 Task: Look for space in Kashmir from 1st may 2023 to 10th May 2023 for 2 adults in price range Rs.10000 to Rs.15000. Place can be entire place or private room with 1  bedroom having 1 bed. Property type can be house. Amenities needed are: wifi, hair dryer, hot tub, breakfast. Required host language is English.
Action: Mouse moved to (390, 437)
Screenshot: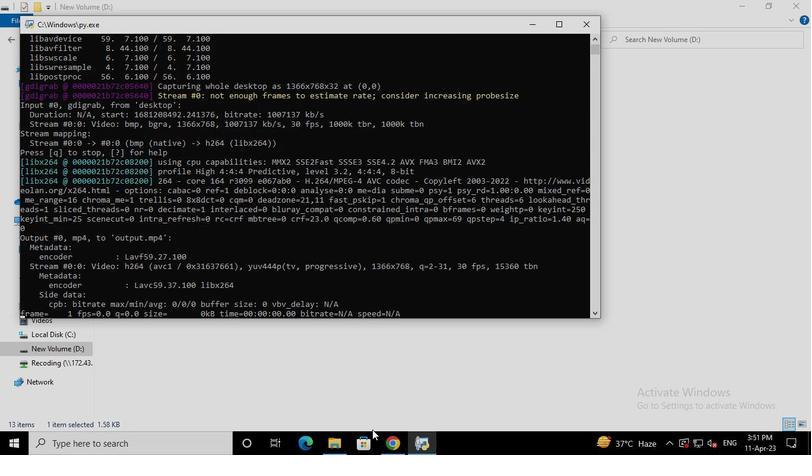 
Action: Mouse pressed left at (390, 437)
Screenshot: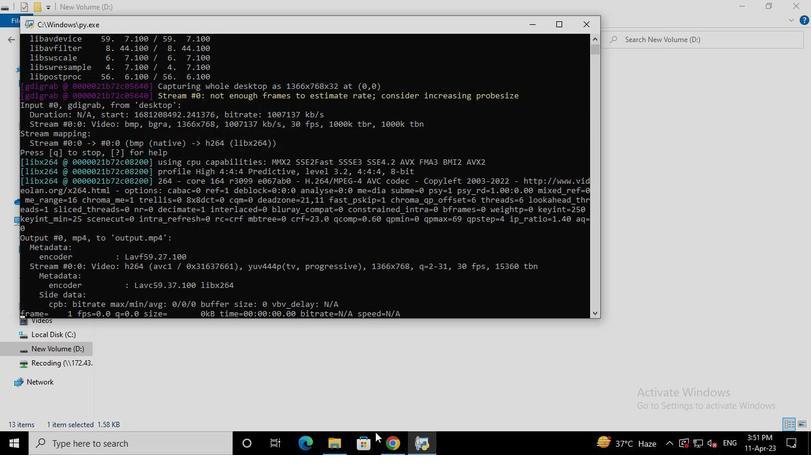 
Action: Mouse moved to (320, 102)
Screenshot: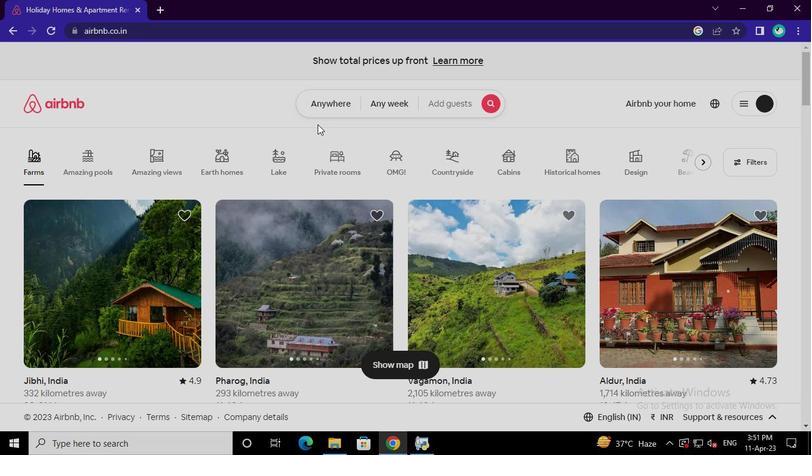 
Action: Mouse pressed left at (320, 102)
Screenshot: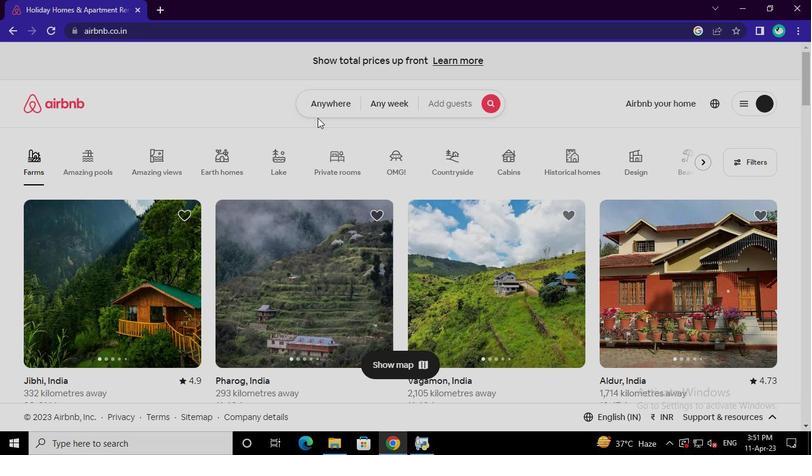 
Action: Mouse moved to (233, 147)
Screenshot: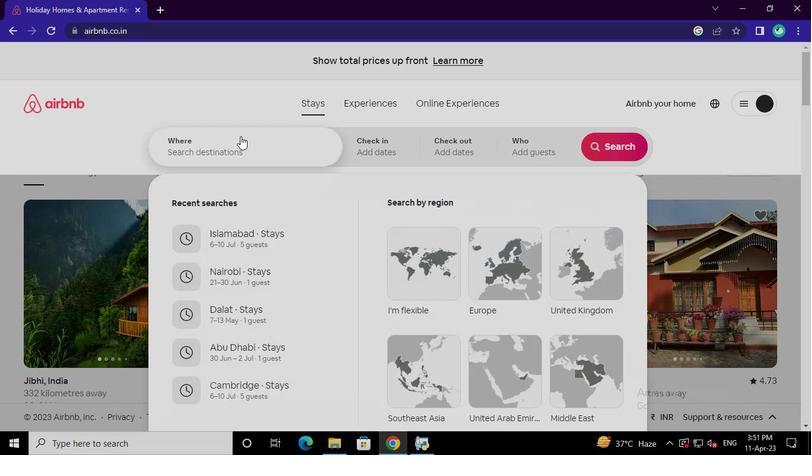 
Action: Mouse pressed left at (233, 147)
Screenshot: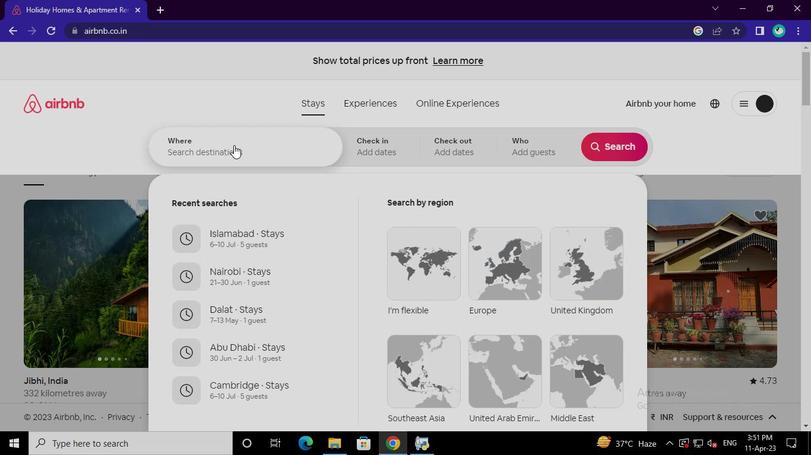 
Action: Keyboard k
Screenshot: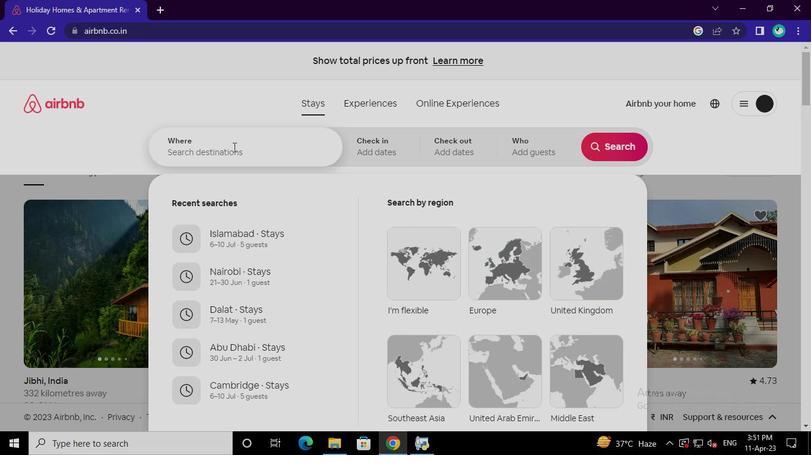 
Action: Keyboard a
Screenshot: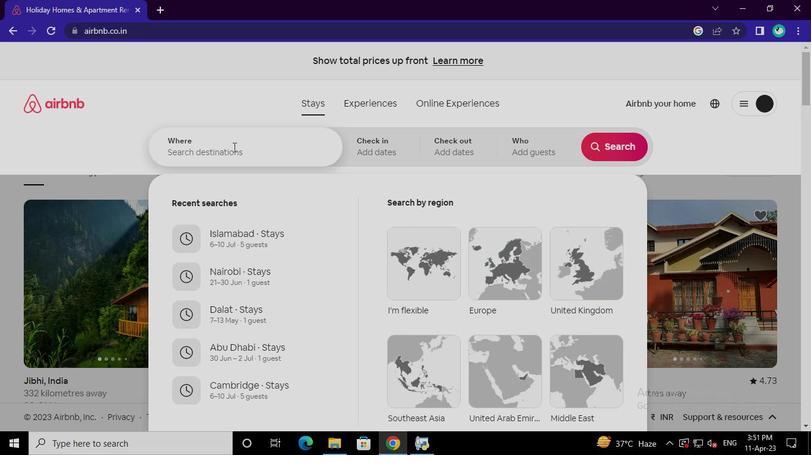 
Action: Keyboard s
Screenshot: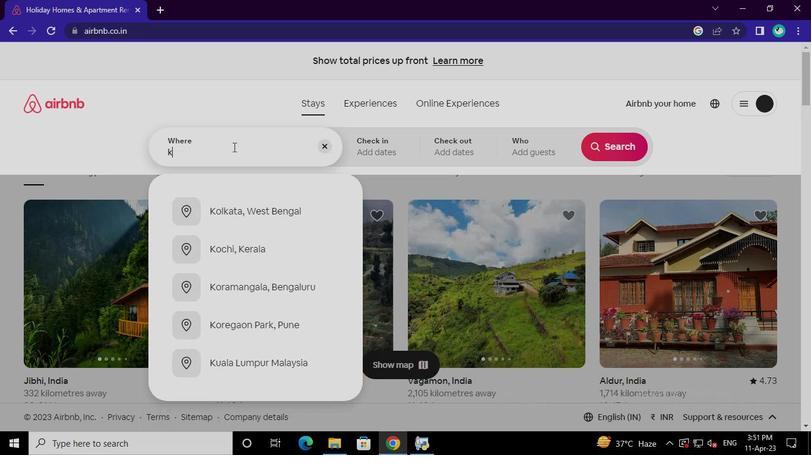 
Action: Keyboard h
Screenshot: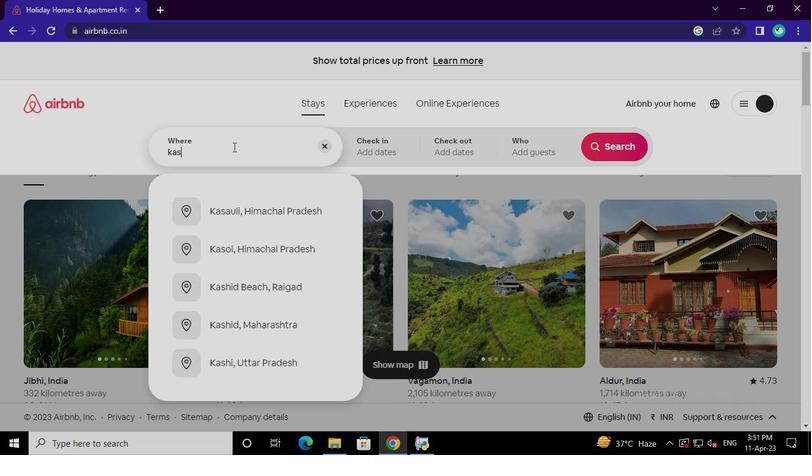 
Action: Keyboard m
Screenshot: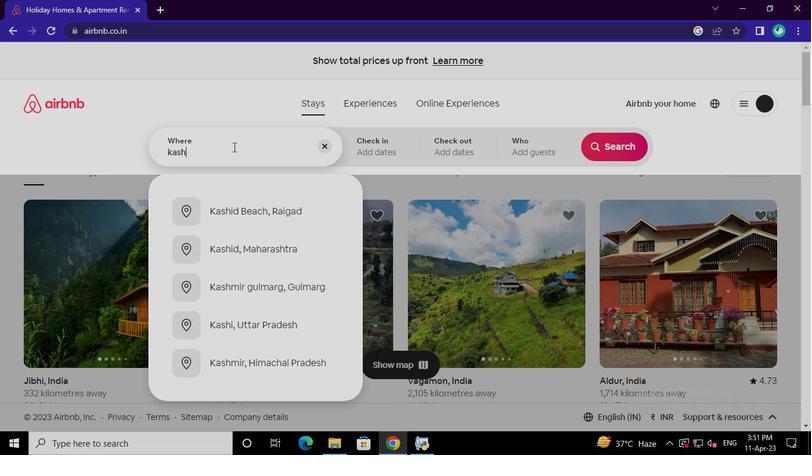 
Action: Keyboard i
Screenshot: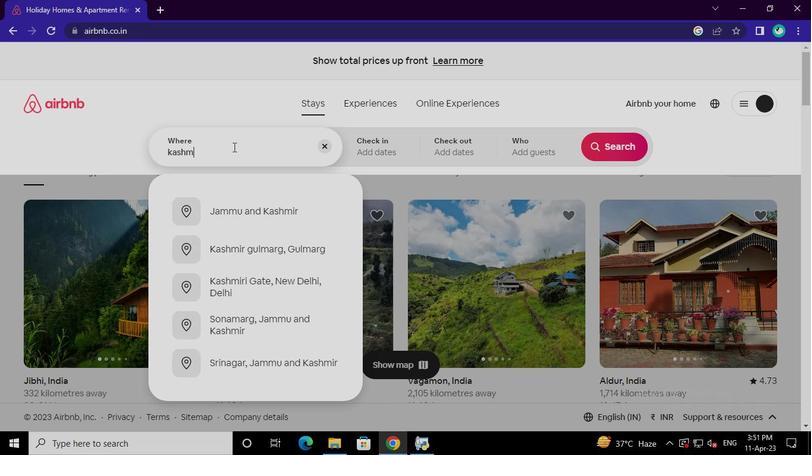
Action: Keyboard r
Screenshot: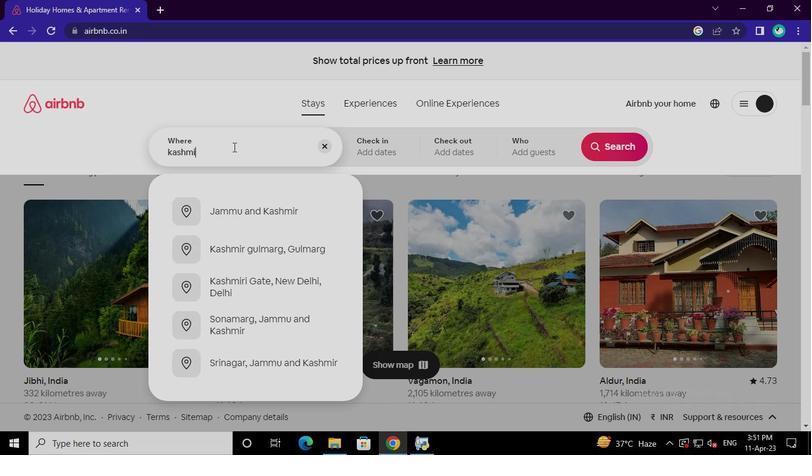 
Action: Mouse moved to (241, 205)
Screenshot: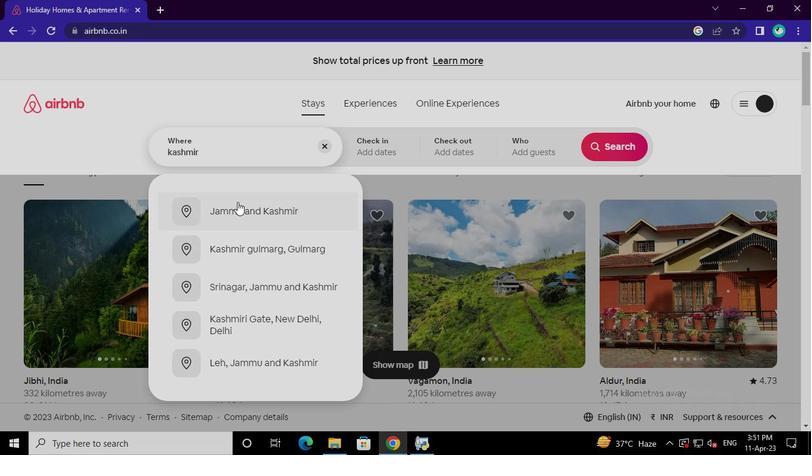 
Action: Mouse pressed left at (241, 205)
Screenshot: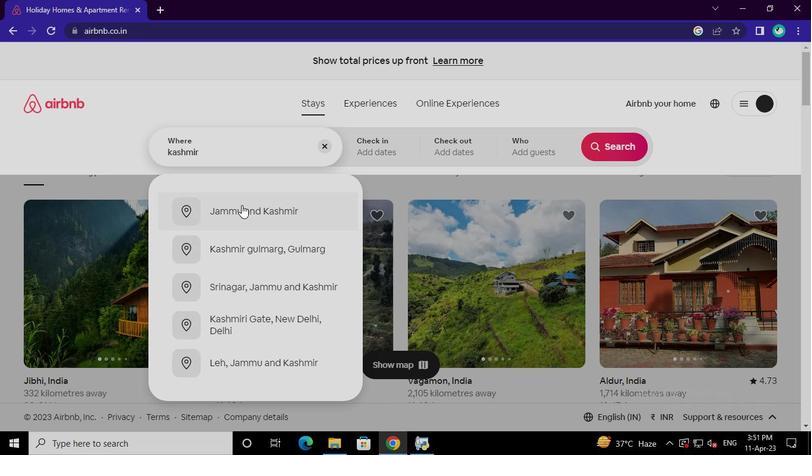
Action: Mouse moved to (456, 290)
Screenshot: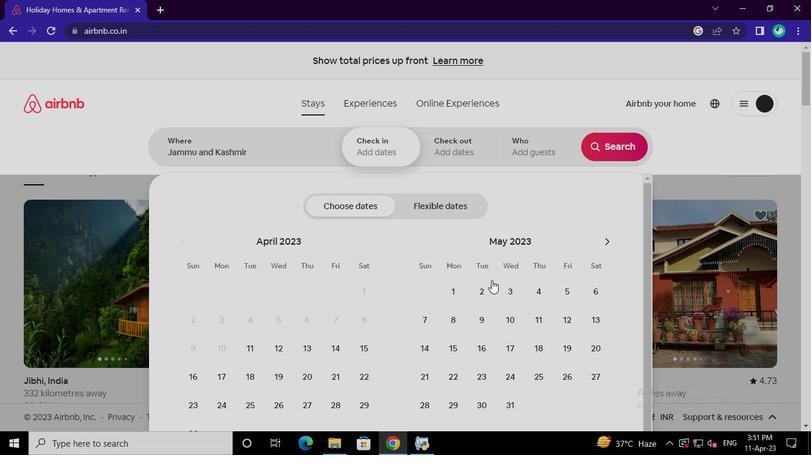 
Action: Mouse pressed left at (456, 290)
Screenshot: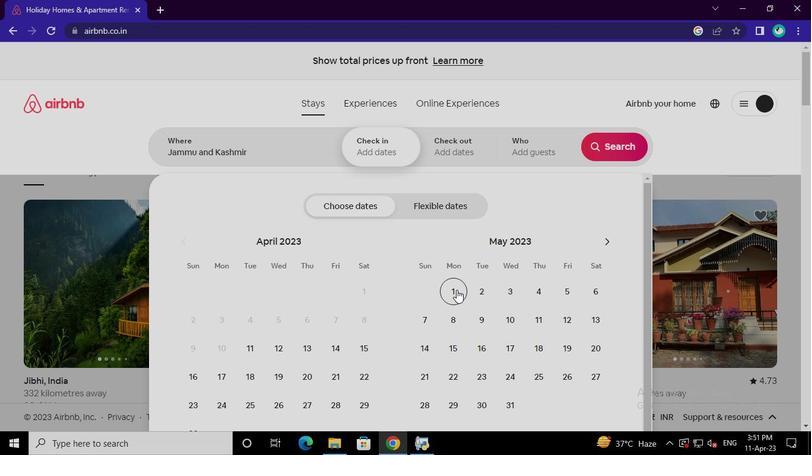 
Action: Mouse moved to (510, 318)
Screenshot: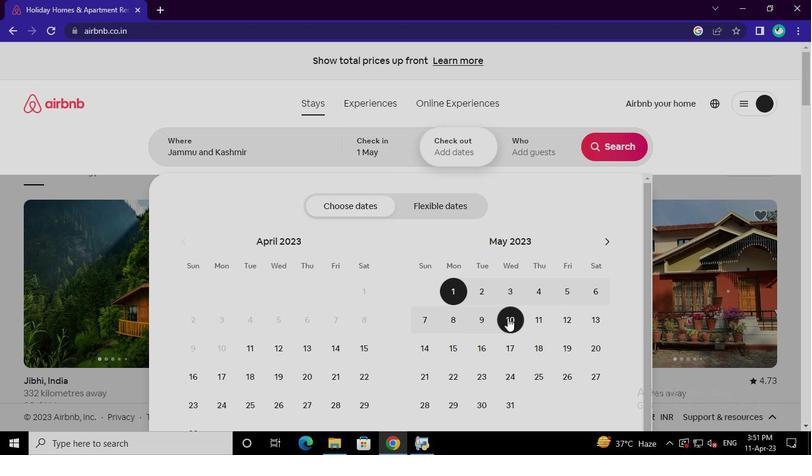 
Action: Mouse pressed left at (510, 318)
Screenshot: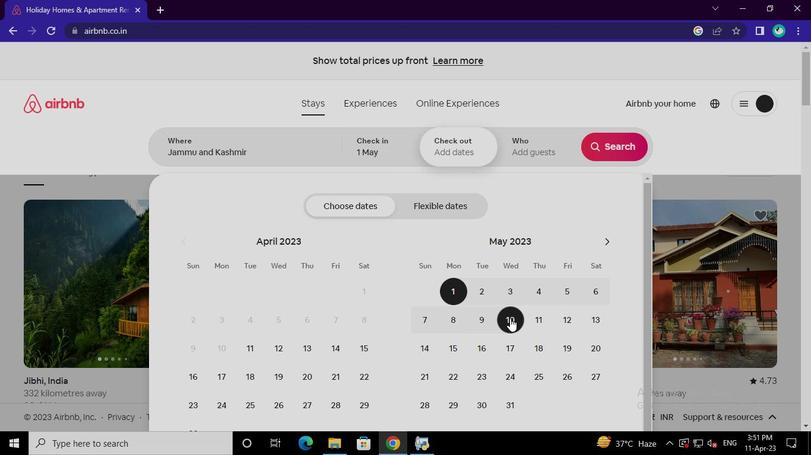 
Action: Mouse moved to (540, 154)
Screenshot: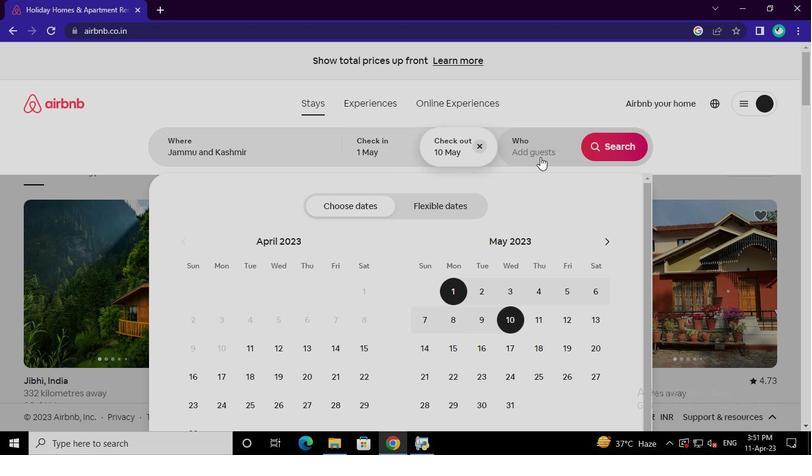 
Action: Mouse pressed left at (540, 154)
Screenshot: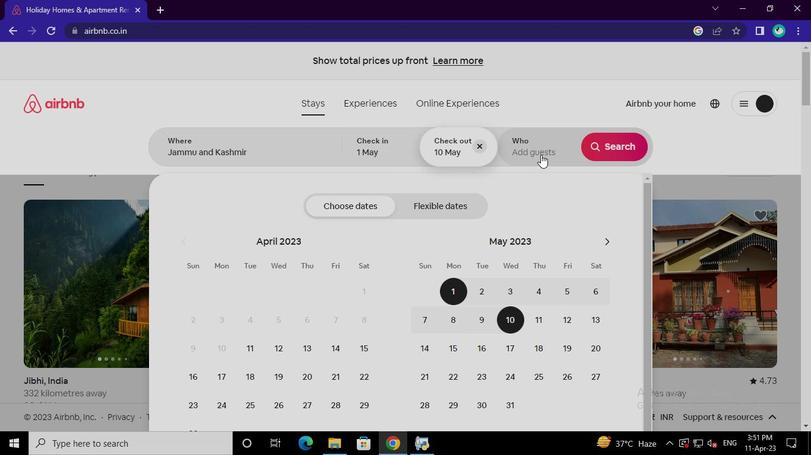 
Action: Mouse moved to (613, 208)
Screenshot: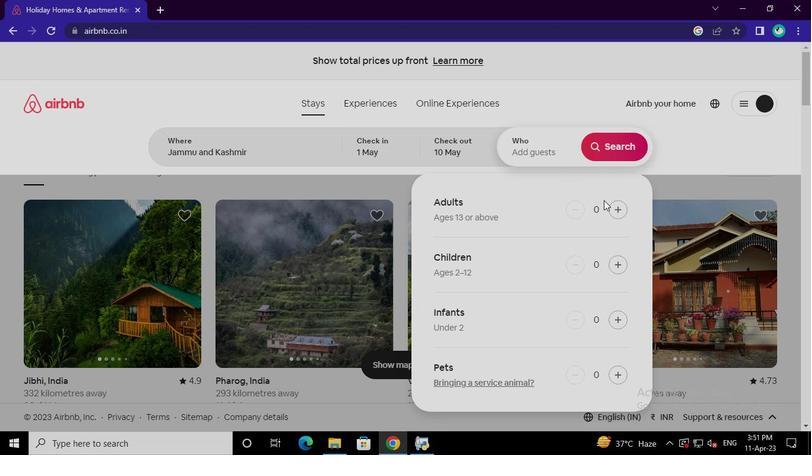 
Action: Mouse pressed left at (613, 208)
Screenshot: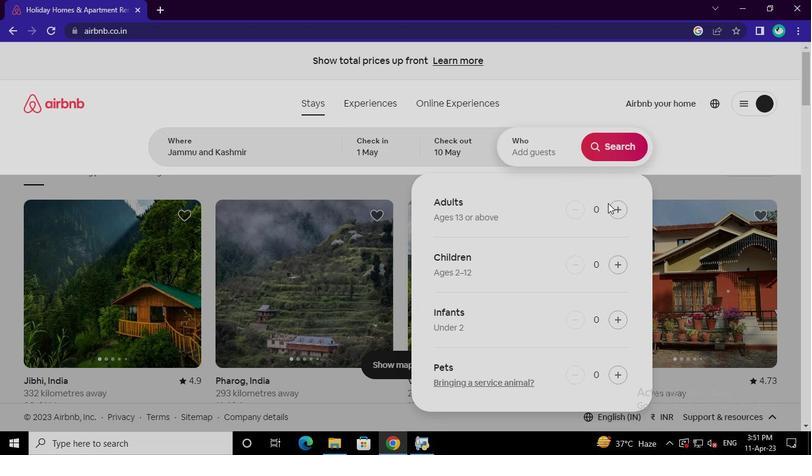
Action: Mouse pressed left at (613, 208)
Screenshot: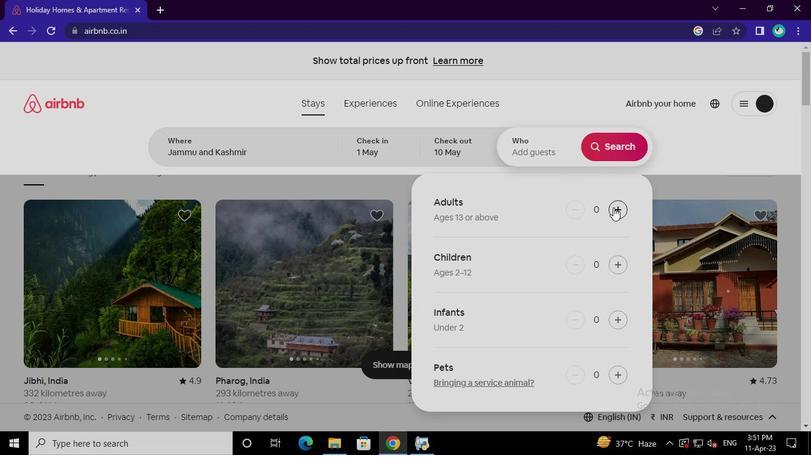 
Action: Mouse moved to (619, 150)
Screenshot: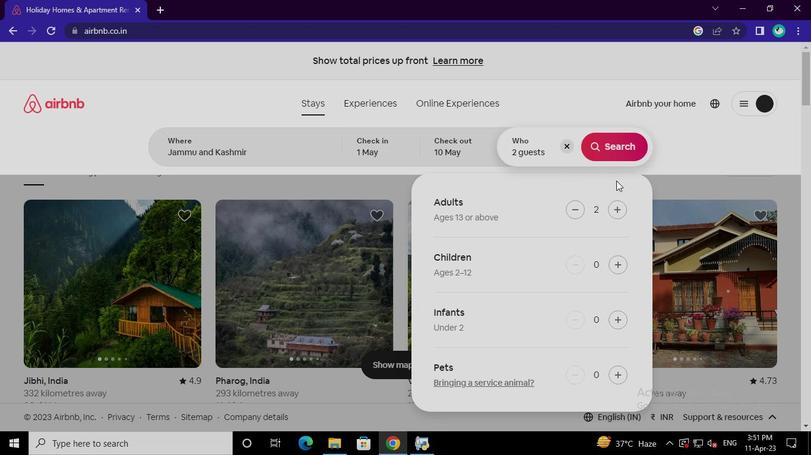 
Action: Mouse pressed left at (619, 150)
Screenshot: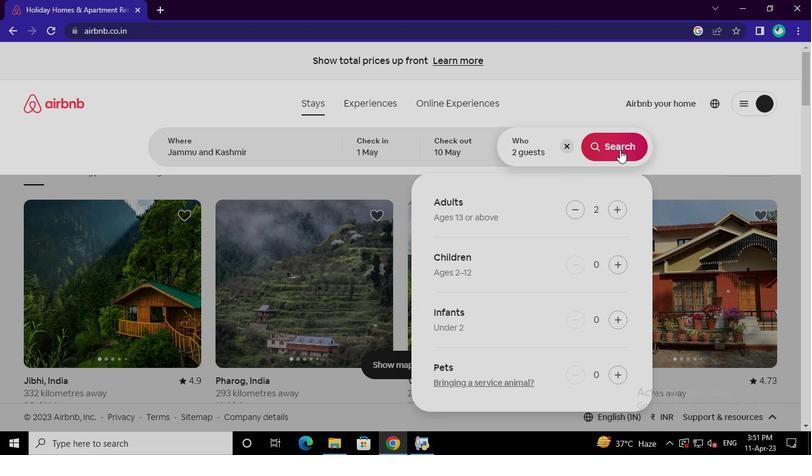 
Action: Mouse moved to (774, 116)
Screenshot: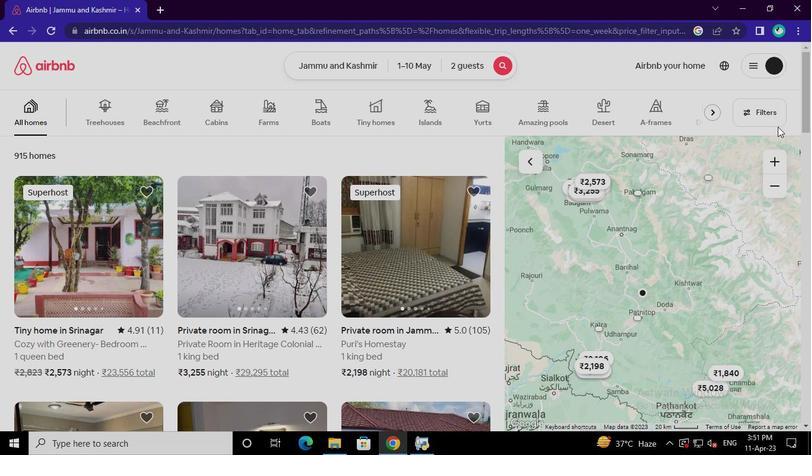
Action: Mouse pressed left at (774, 116)
Screenshot: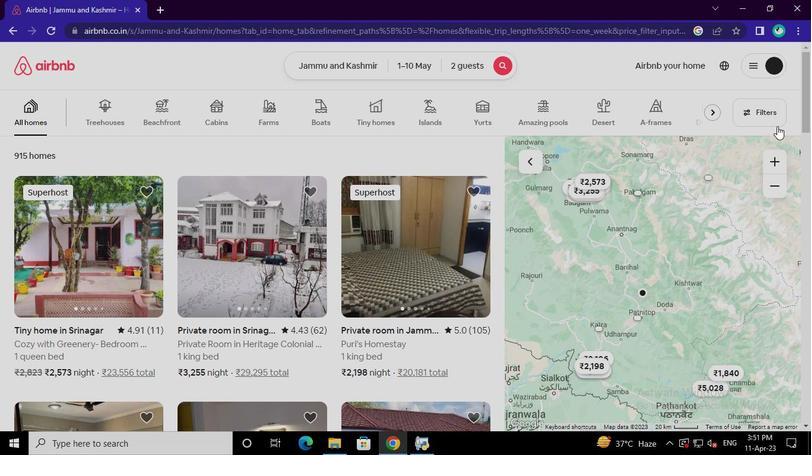 
Action: Mouse moved to (290, 258)
Screenshot: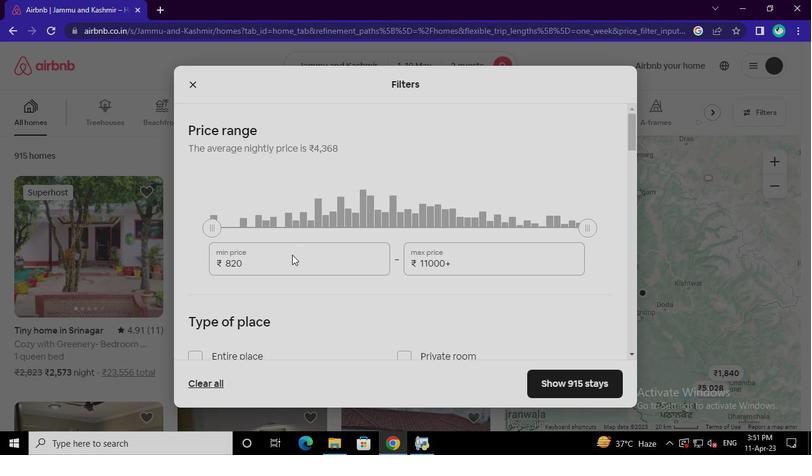 
Action: Mouse pressed left at (290, 258)
Screenshot: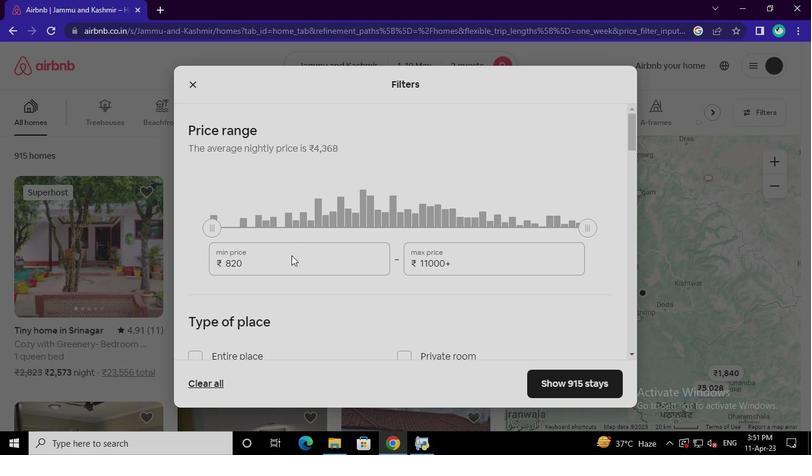 
Action: Keyboard Key.backspace
Screenshot: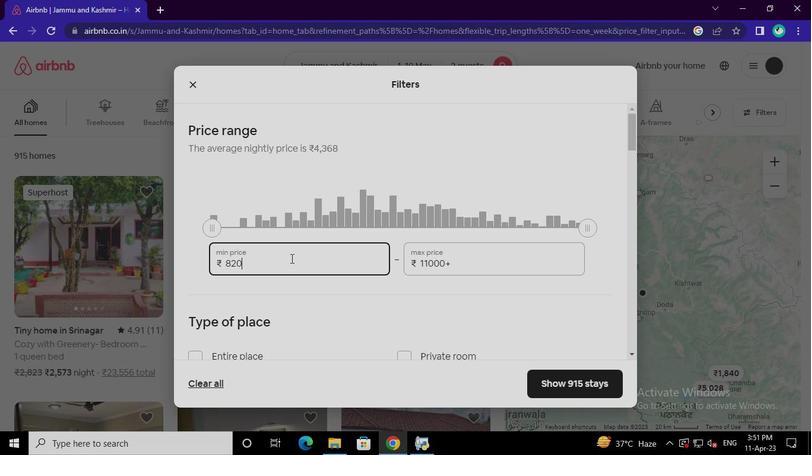 
Action: Keyboard Key.backspace
Screenshot: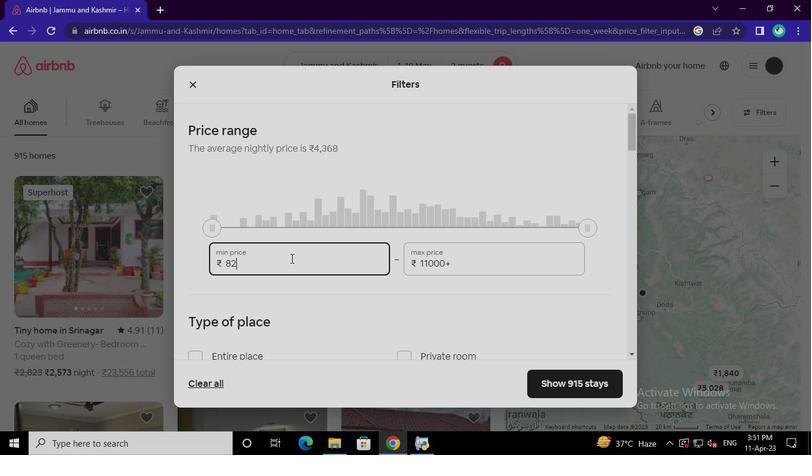 
Action: Keyboard Key.backspace
Screenshot: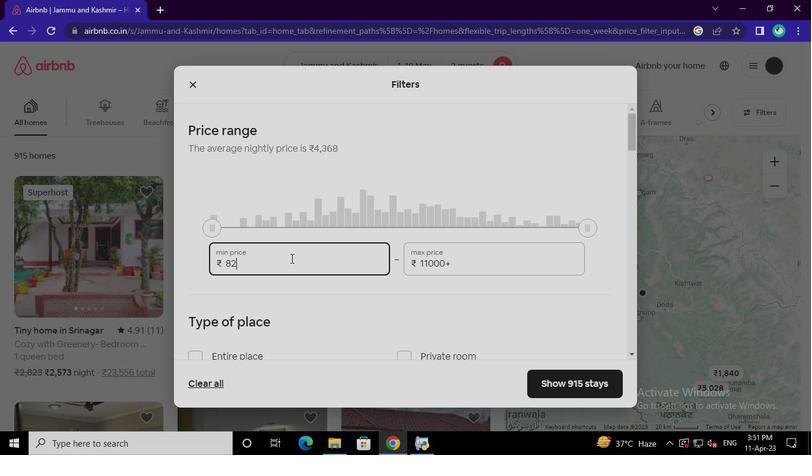 
Action: Keyboard Key.backspace
Screenshot: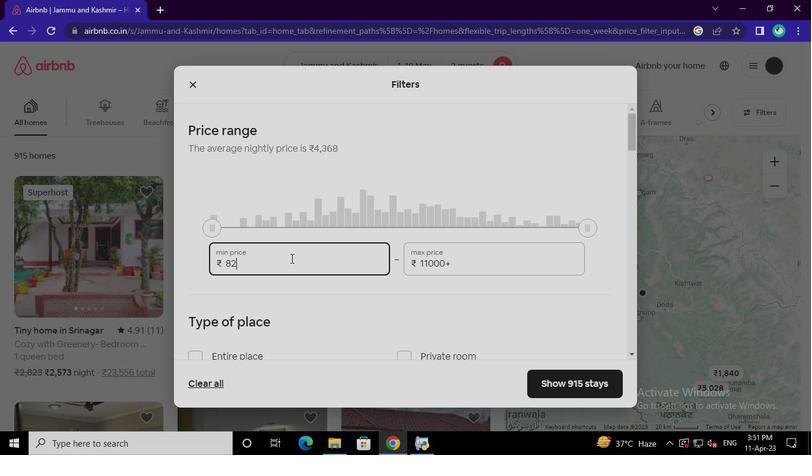 
Action: Keyboard Key.backspace
Screenshot: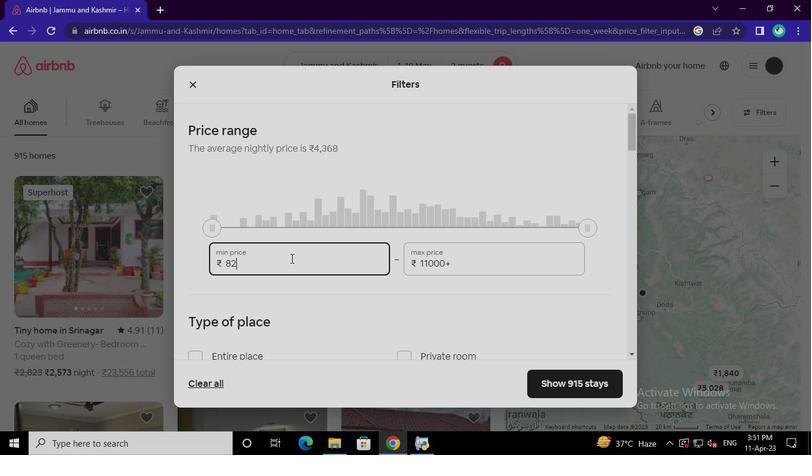 
Action: Keyboard Key.backspace
Screenshot: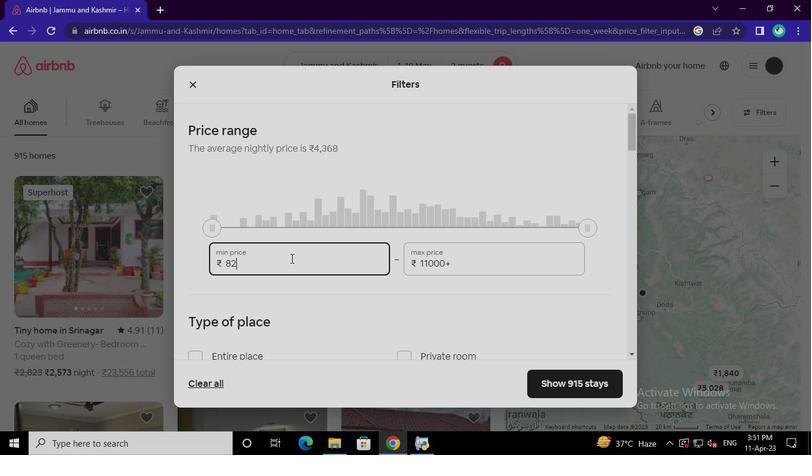 
Action: Keyboard Key.backspace
Screenshot: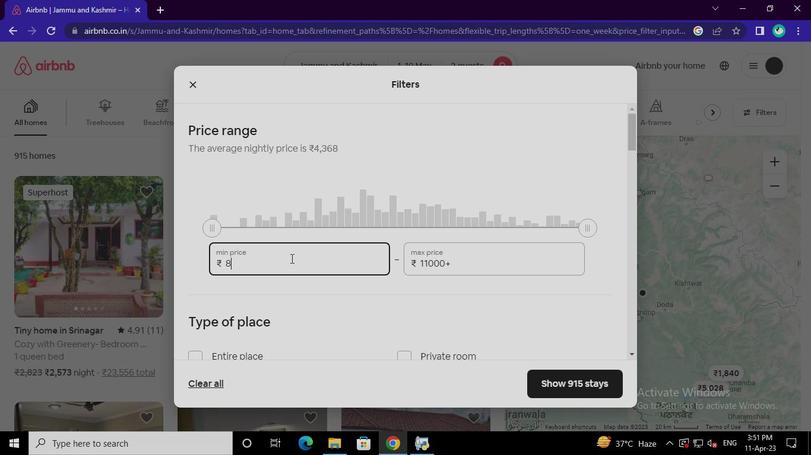 
Action: Keyboard Key.backspace
Screenshot: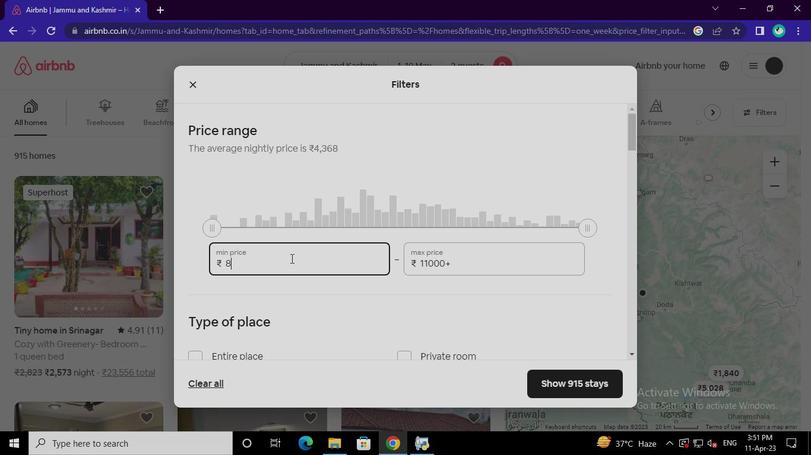 
Action: Keyboard Key.backspace
Screenshot: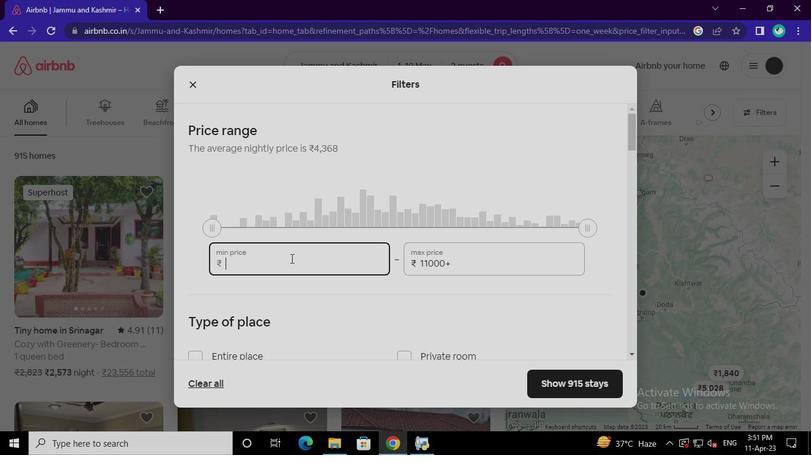 
Action: Keyboard <97>
Screenshot: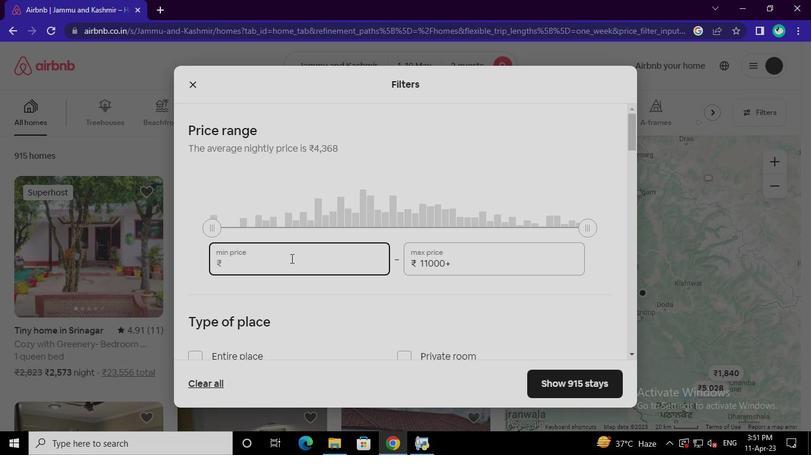 
Action: Keyboard <96>
Screenshot: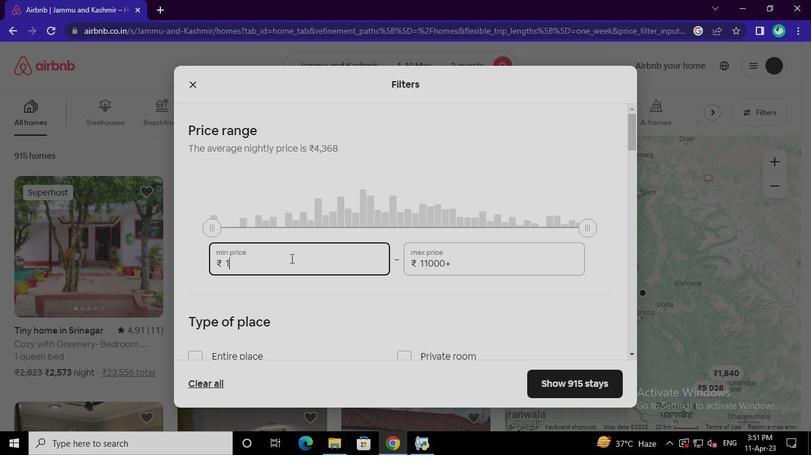 
Action: Keyboard <96>
Screenshot: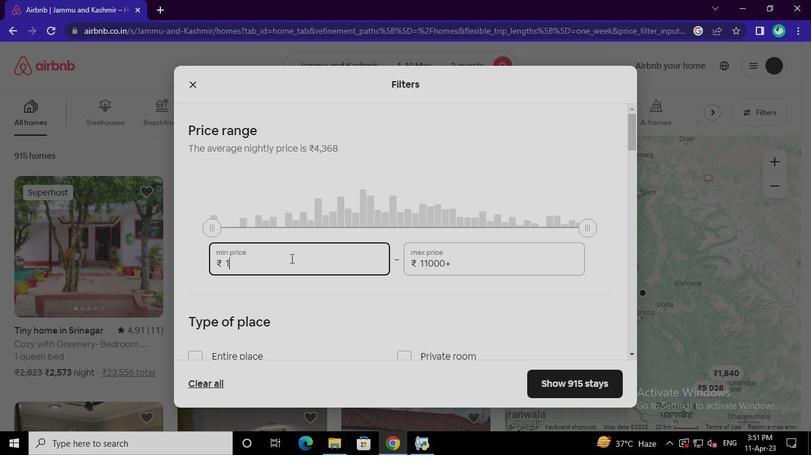 
Action: Keyboard <96>
Screenshot: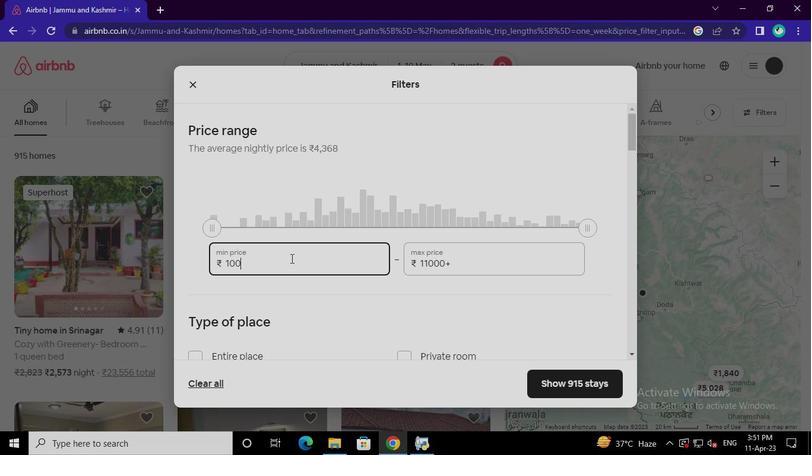 
Action: Keyboard <96>
Screenshot: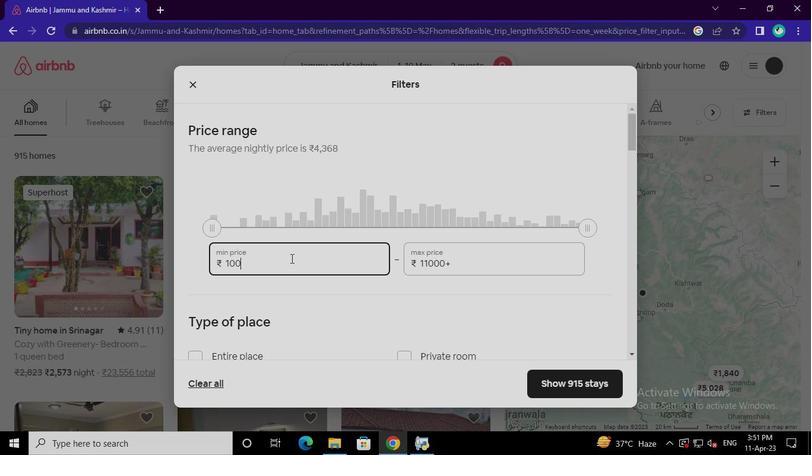 
Action: Mouse moved to (472, 266)
Screenshot: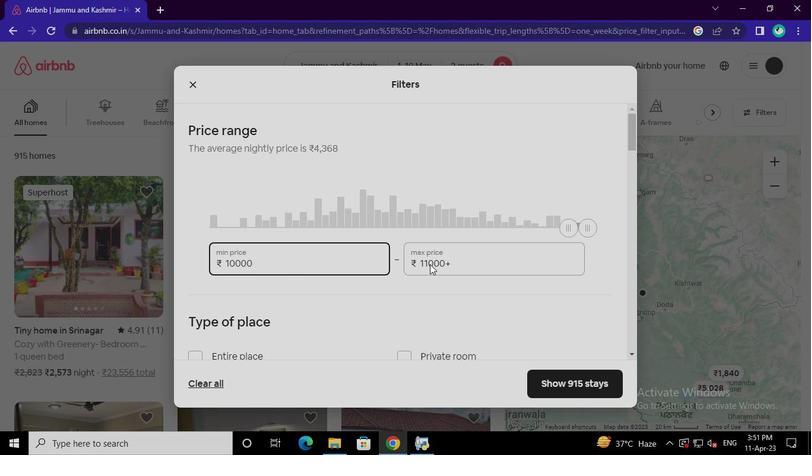 
Action: Mouse pressed left at (472, 266)
Screenshot: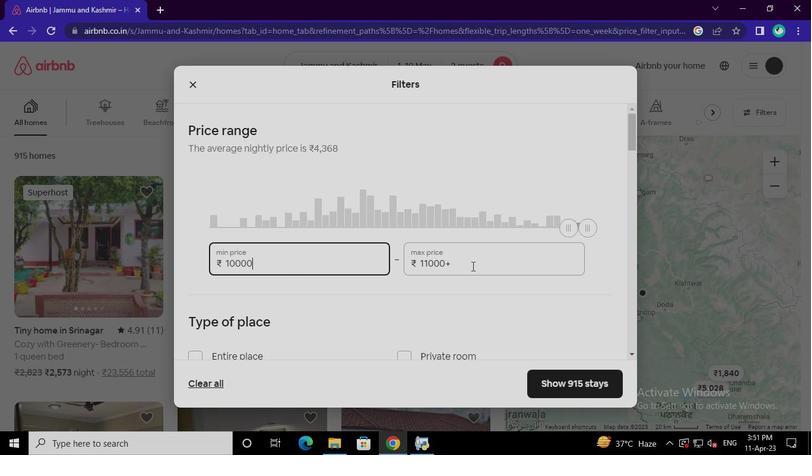 
Action: Keyboard Key.backspace
Screenshot: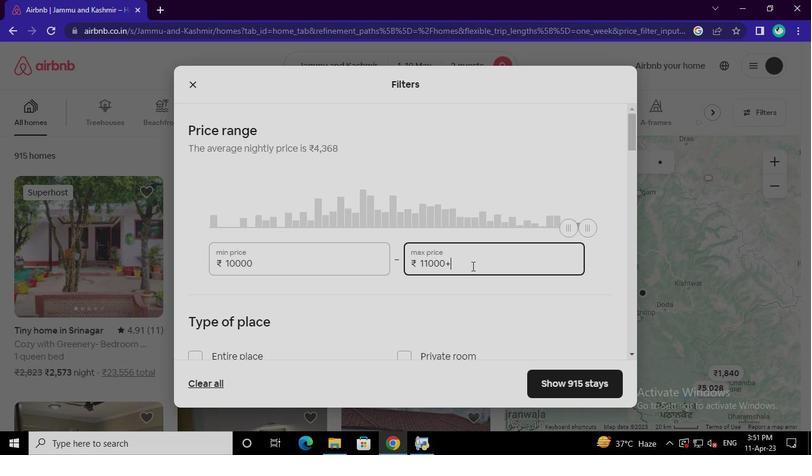 
Action: Keyboard Key.backspace
Screenshot: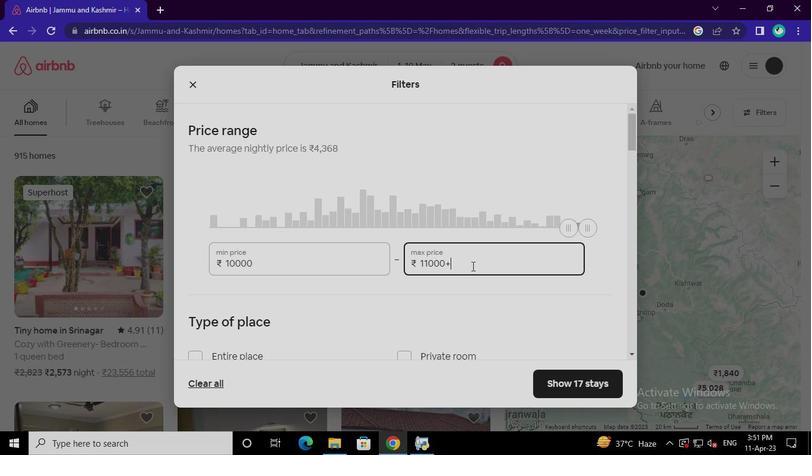 
Action: Keyboard Key.backspace
Screenshot: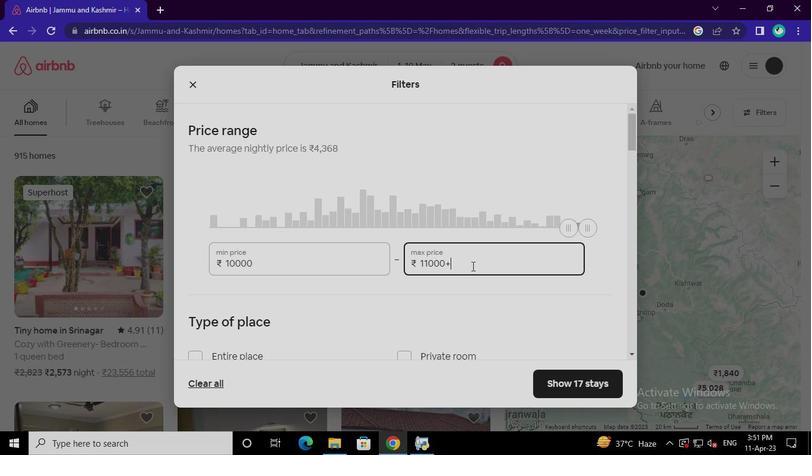 
Action: Keyboard Key.backspace
Screenshot: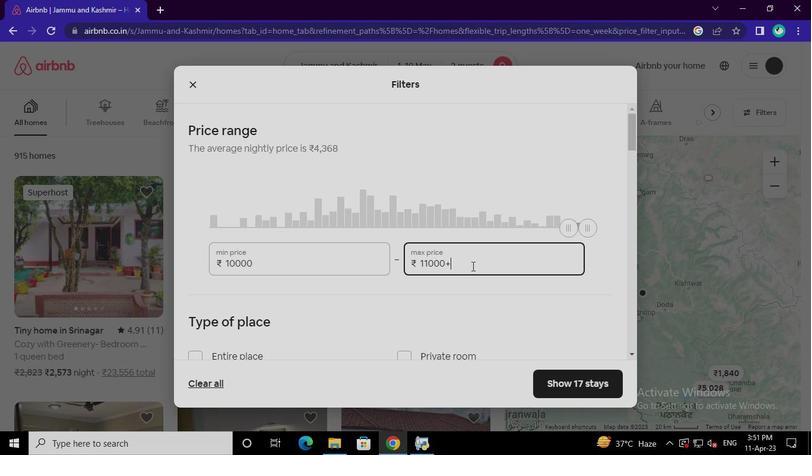 
Action: Keyboard Key.backspace
Screenshot: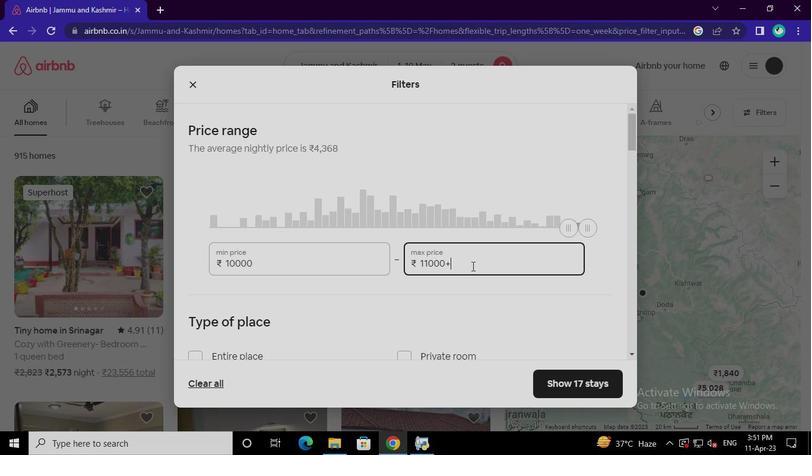 
Action: Keyboard Key.backspace
Screenshot: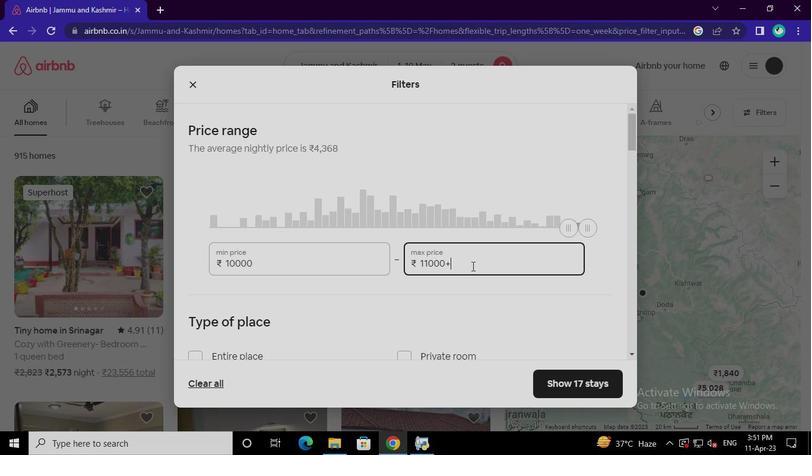 
Action: Keyboard Key.backspace
Screenshot: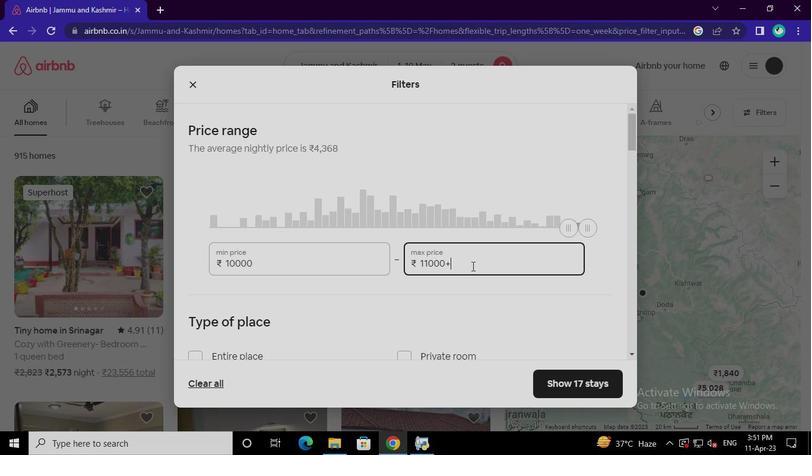 
Action: Keyboard Key.backspace
Screenshot: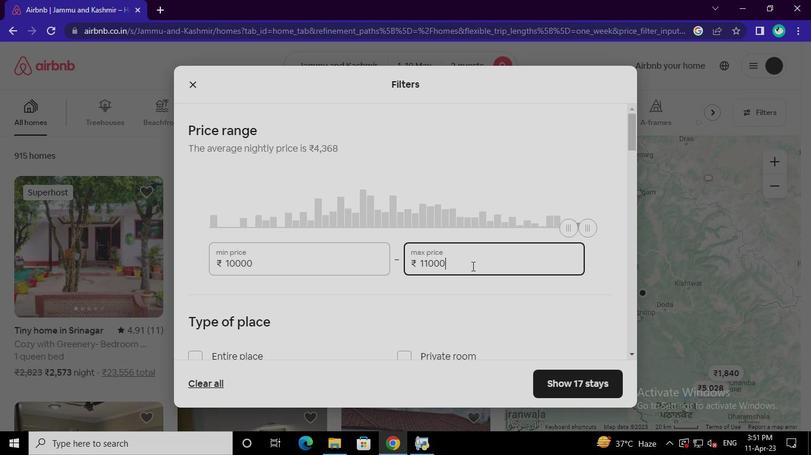 
Action: Keyboard Key.backspace
Screenshot: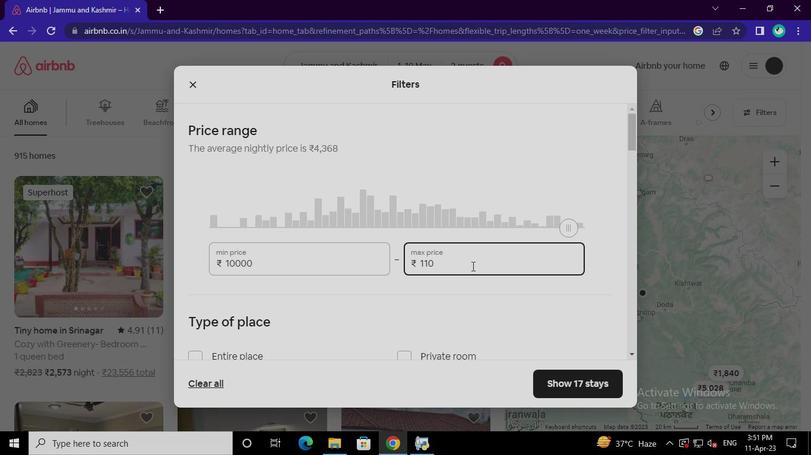 
Action: Keyboard Key.backspace
Screenshot: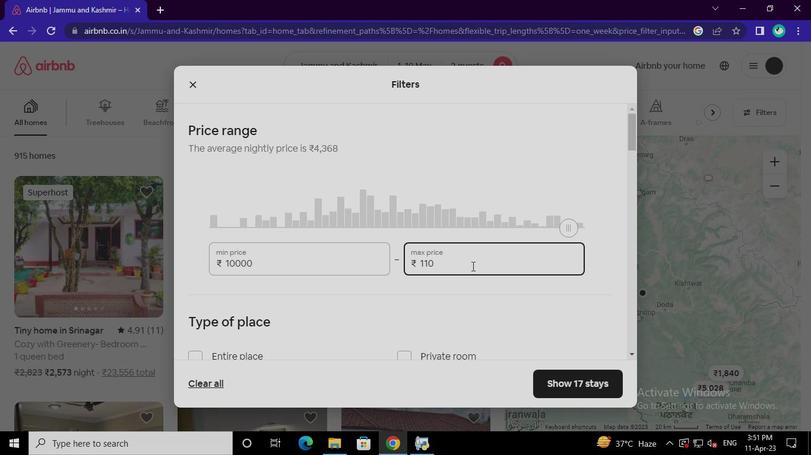 
Action: Keyboard Key.backspace
Screenshot: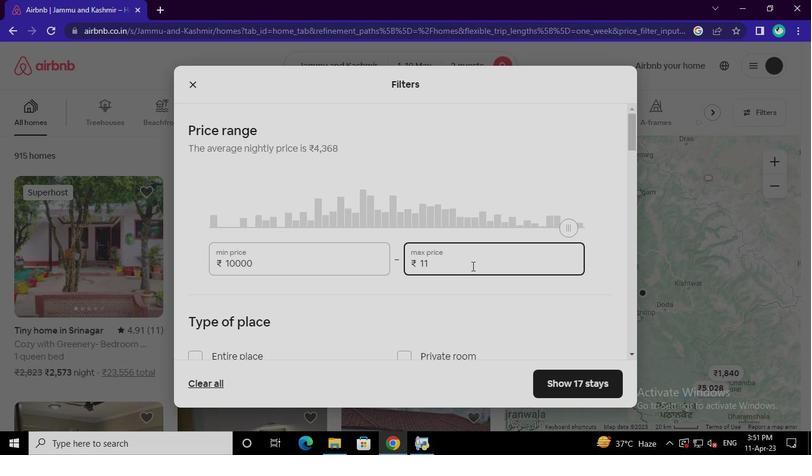 
Action: Keyboard Key.backspace
Screenshot: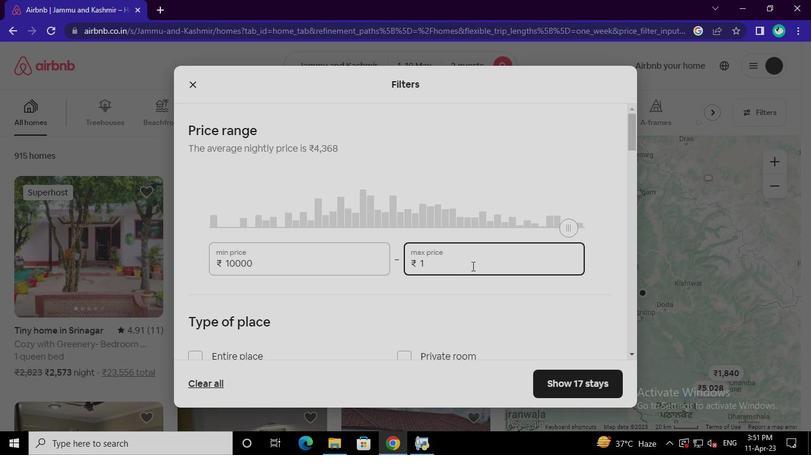 
Action: Keyboard <97>
Screenshot: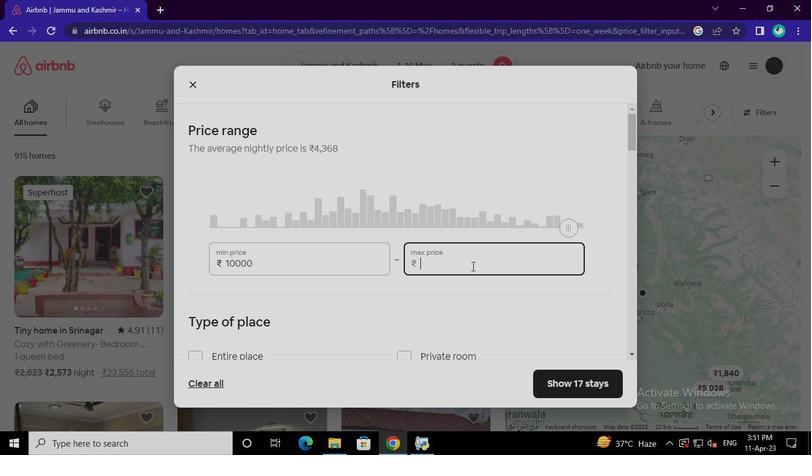 
Action: Keyboard <101>
Screenshot: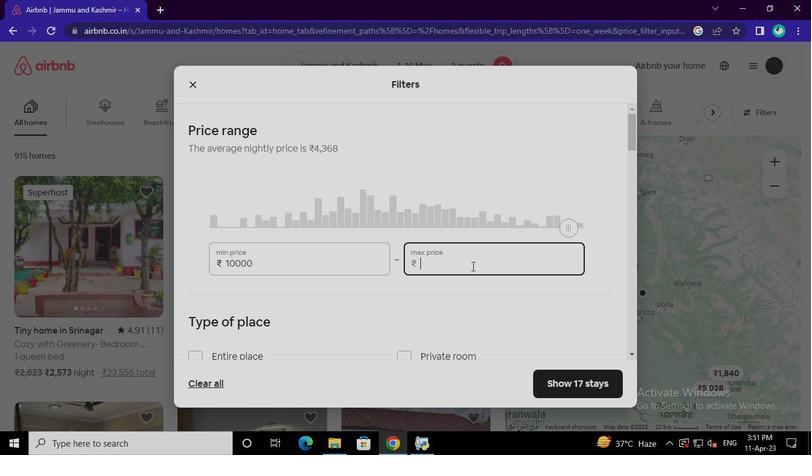 
Action: Keyboard <96>
Screenshot: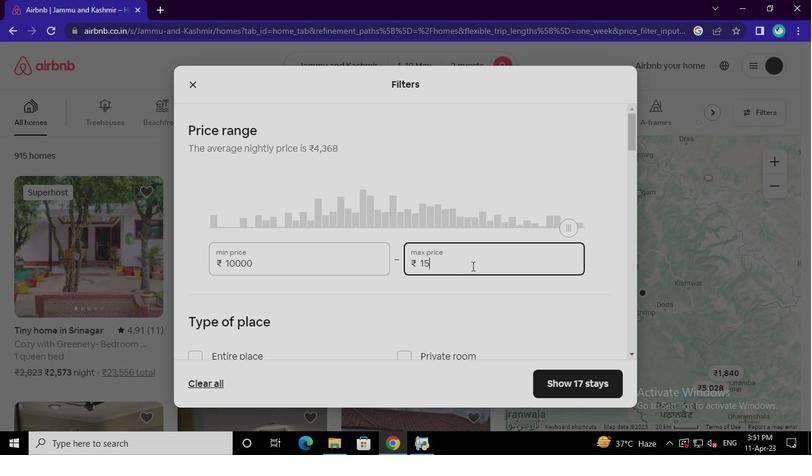 
Action: Keyboard <96>
Screenshot: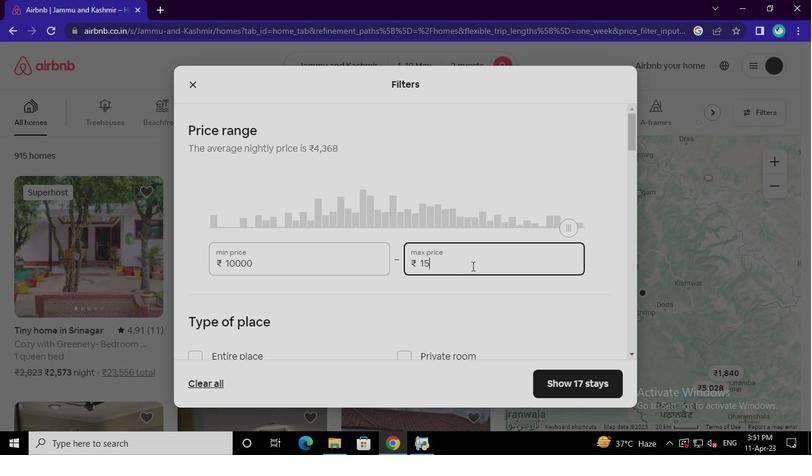 
Action: Keyboard <96>
Screenshot: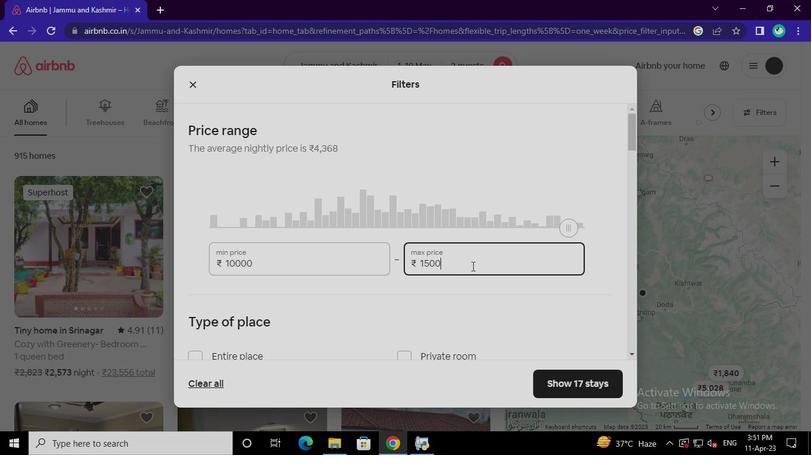 
Action: Mouse moved to (223, 180)
Screenshot: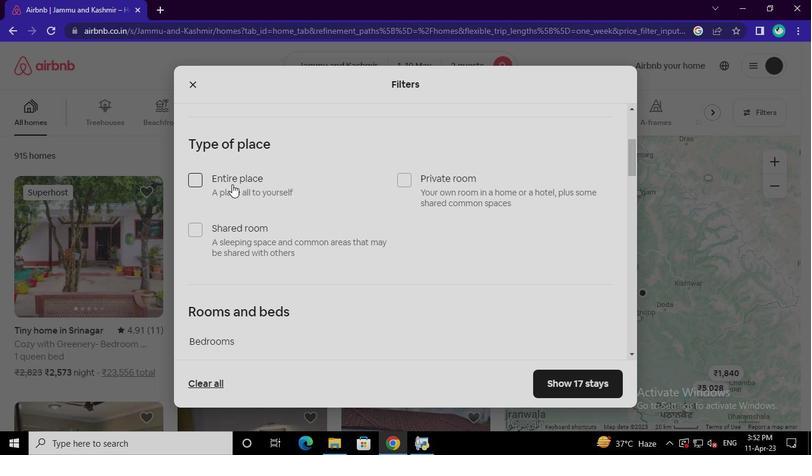 
Action: Mouse pressed left at (223, 180)
Screenshot: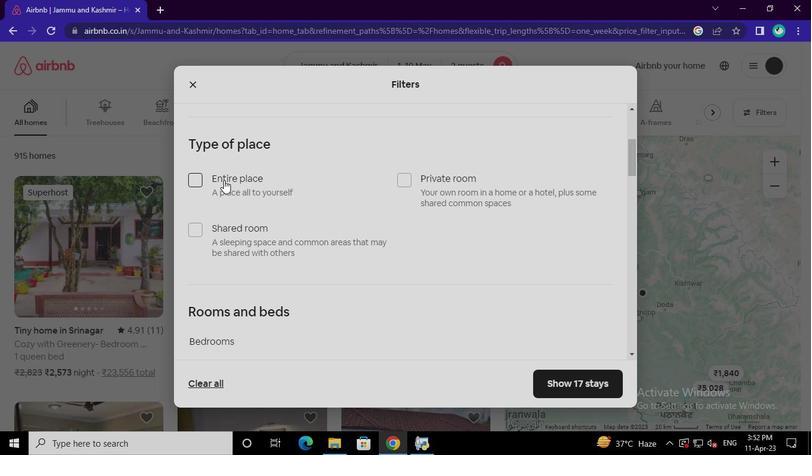 
Action: Mouse moved to (403, 184)
Screenshot: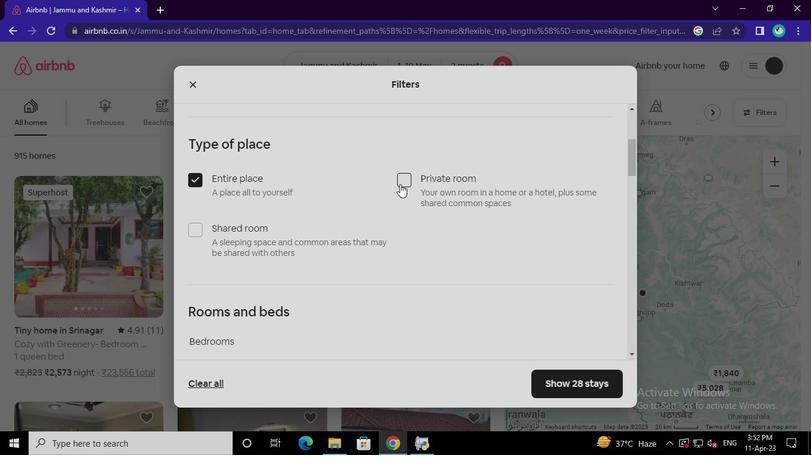 
Action: Mouse pressed left at (403, 184)
Screenshot: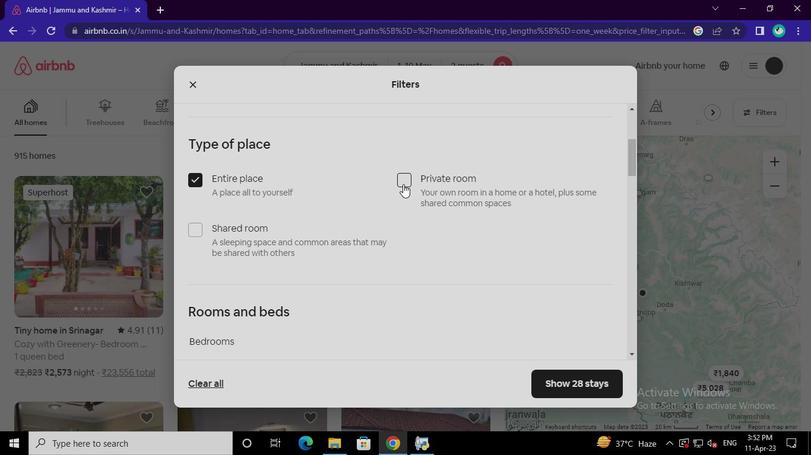 
Action: Mouse moved to (263, 195)
Screenshot: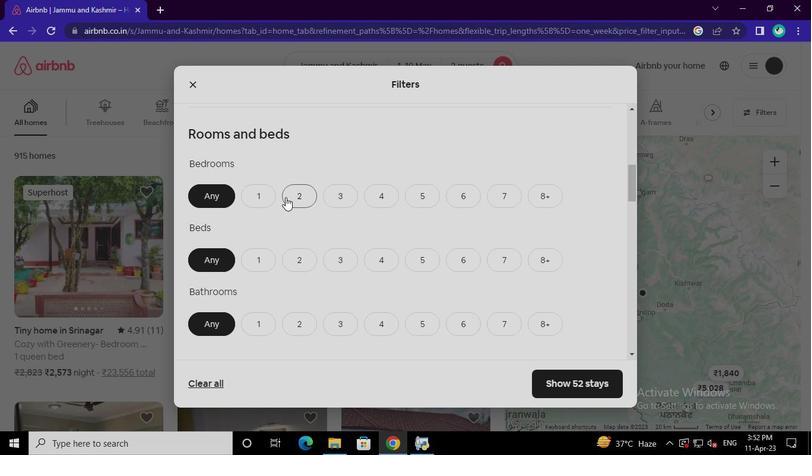 
Action: Mouse pressed left at (263, 195)
Screenshot: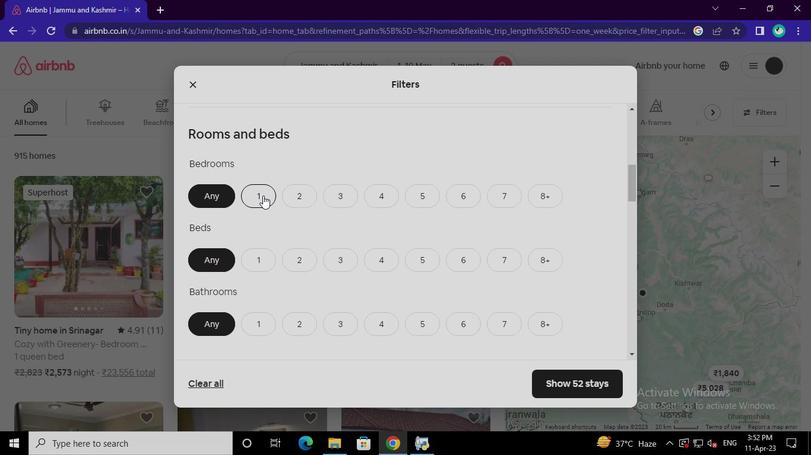 
Action: Mouse moved to (260, 256)
Screenshot: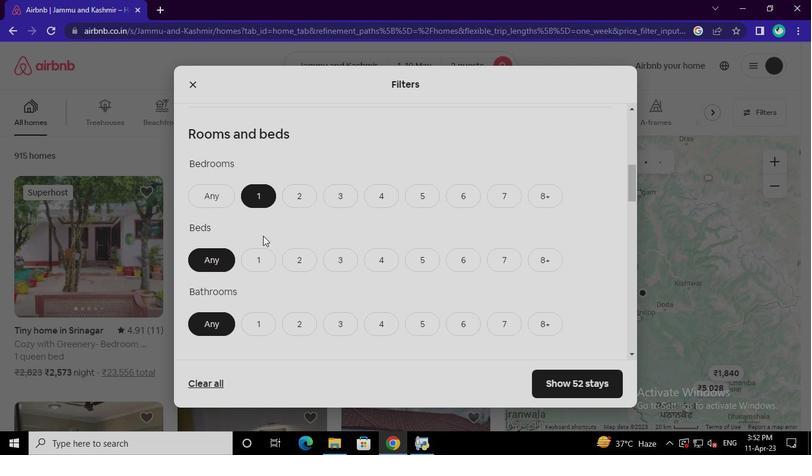 
Action: Mouse pressed left at (260, 256)
Screenshot: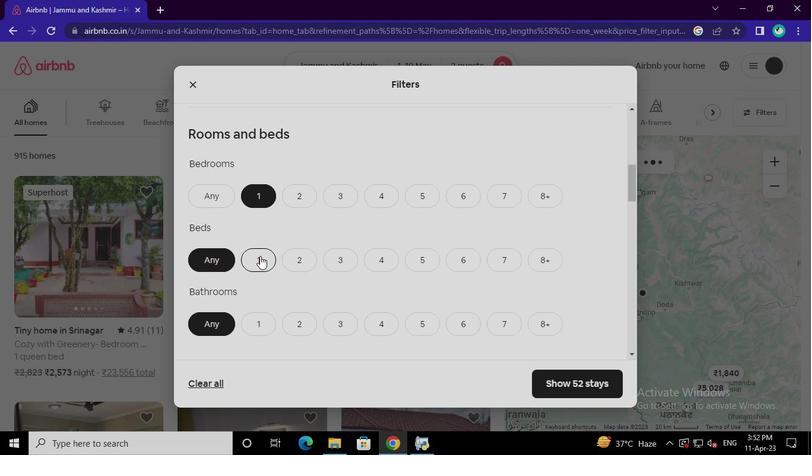 
Action: Mouse moved to (251, 257)
Screenshot: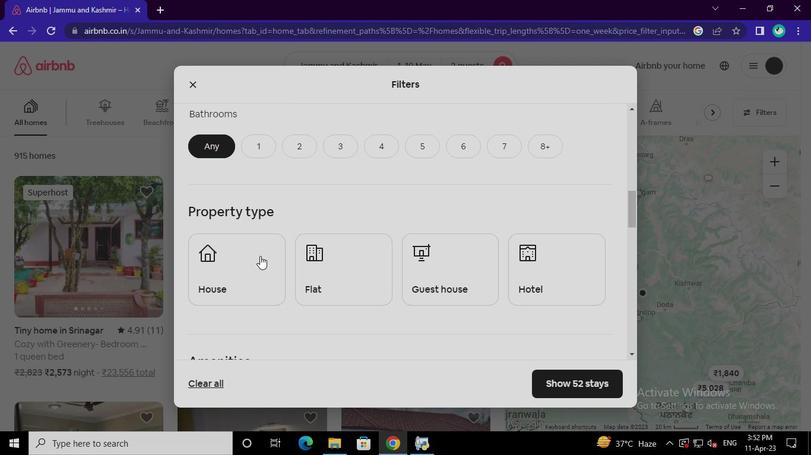 
Action: Mouse pressed left at (251, 257)
Screenshot: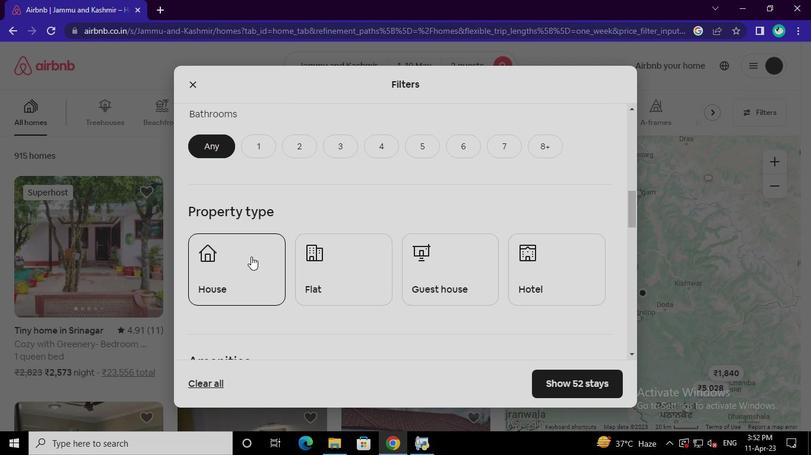 
Action: Mouse moved to (212, 334)
Screenshot: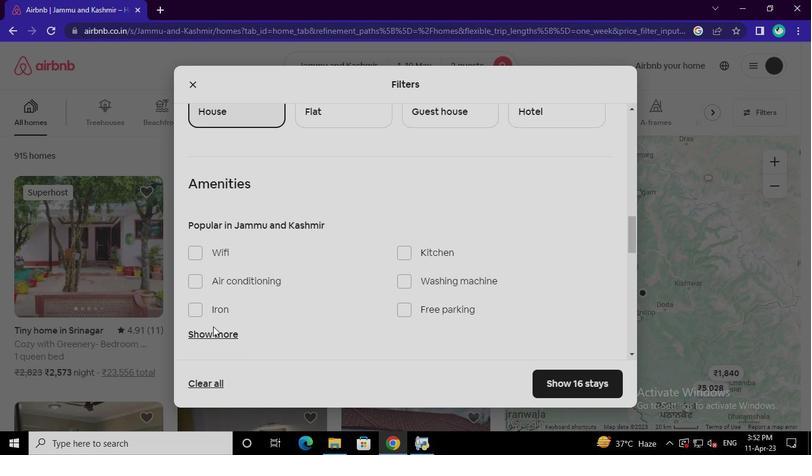 
Action: Mouse pressed left at (212, 334)
Screenshot: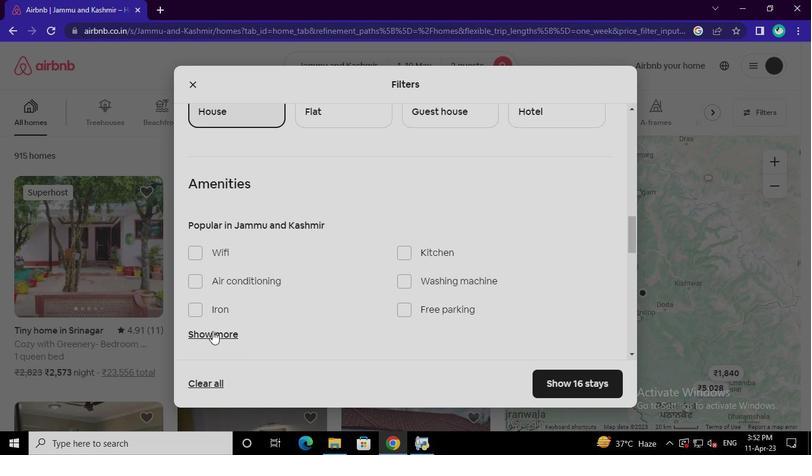
Action: Mouse moved to (198, 121)
Screenshot: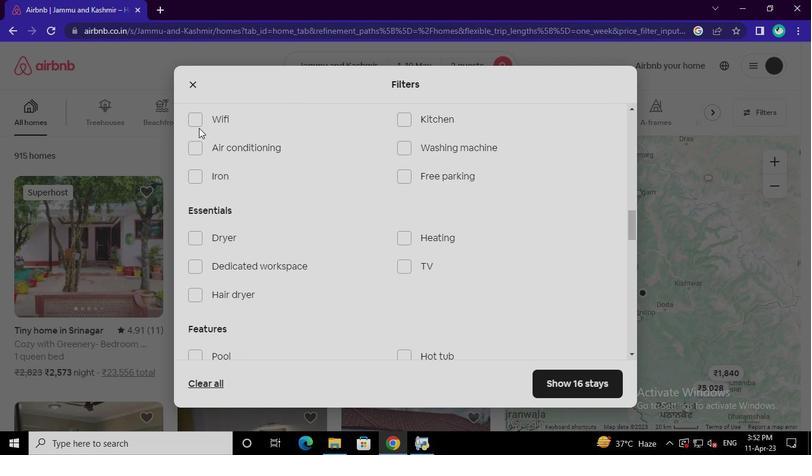 
Action: Mouse pressed left at (198, 121)
Screenshot: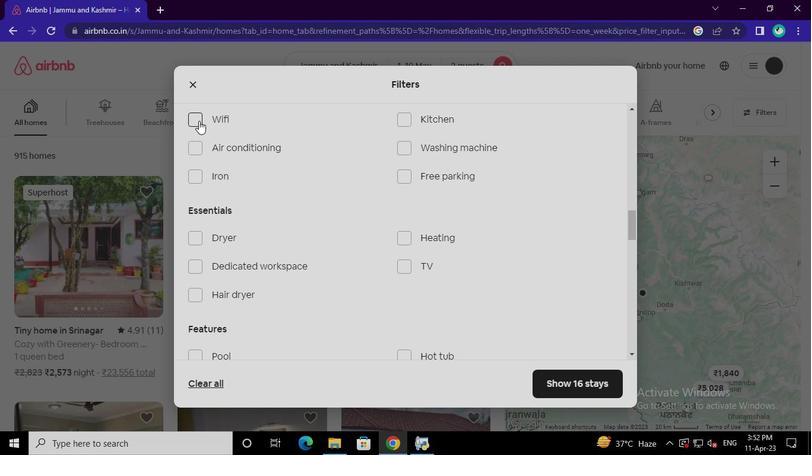 
Action: Mouse moved to (225, 233)
Screenshot: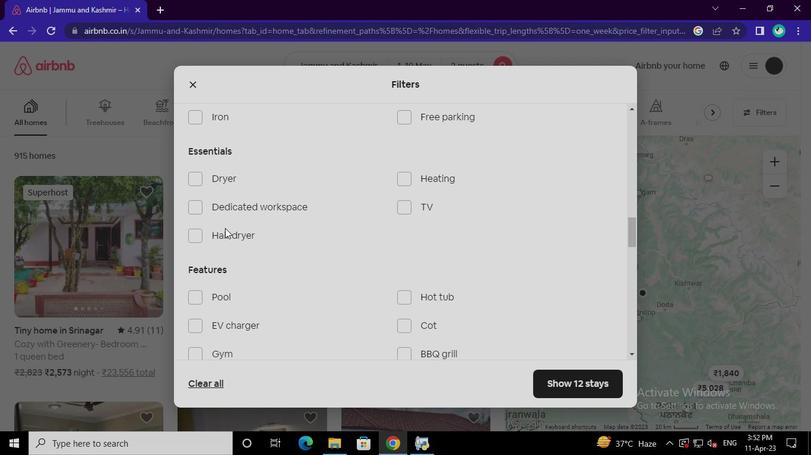 
Action: Mouse pressed left at (225, 233)
Screenshot: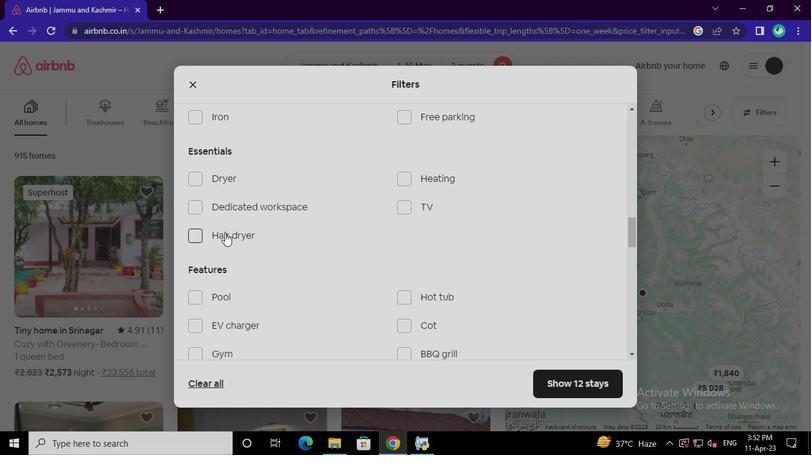 
Action: Mouse moved to (405, 180)
Screenshot: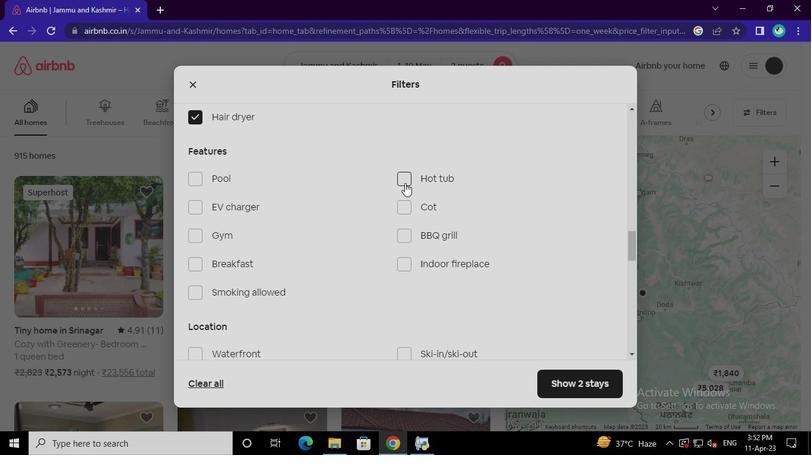 
Action: Mouse pressed left at (405, 180)
Screenshot: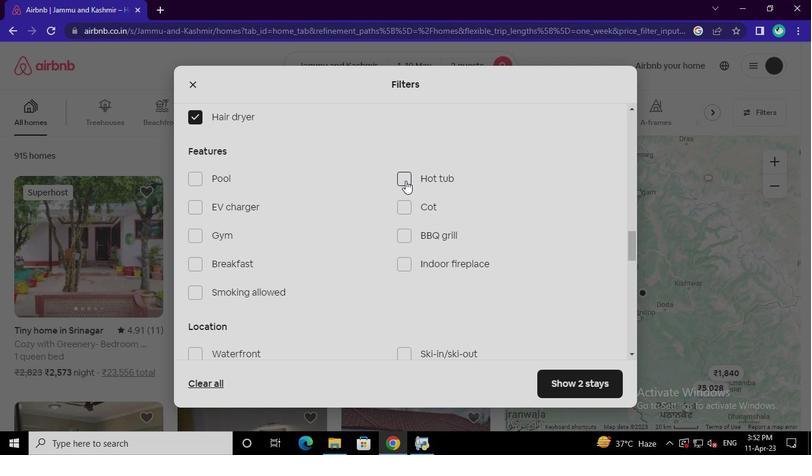 
Action: Mouse moved to (235, 267)
Screenshot: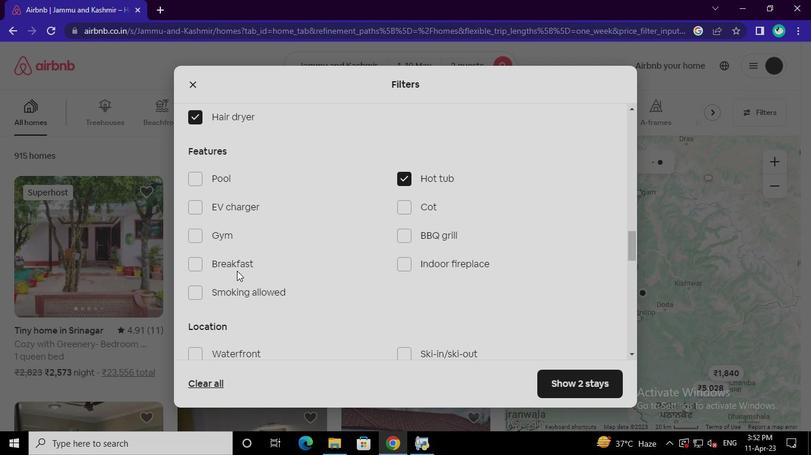 
Action: Mouse pressed left at (235, 267)
Screenshot: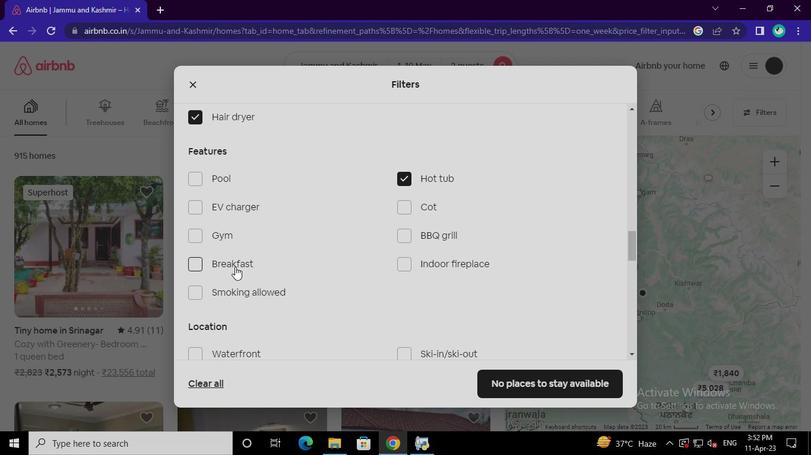 
Action: Mouse moved to (214, 281)
Screenshot: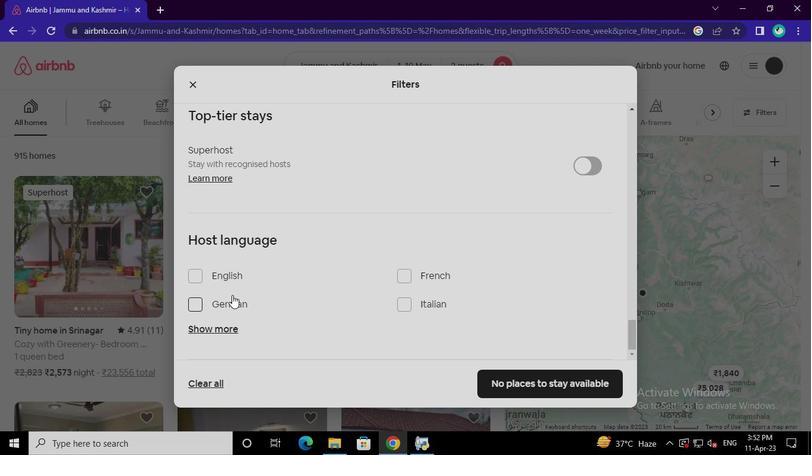 
Action: Mouse pressed left at (214, 281)
Screenshot: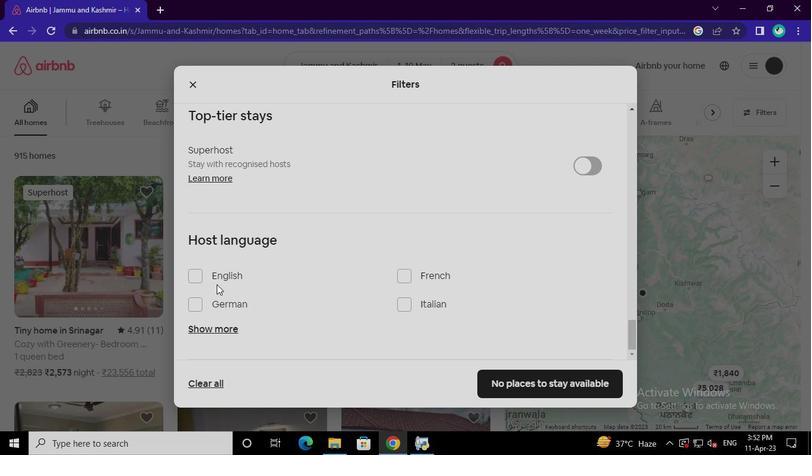 
Action: Mouse moved to (505, 377)
Screenshot: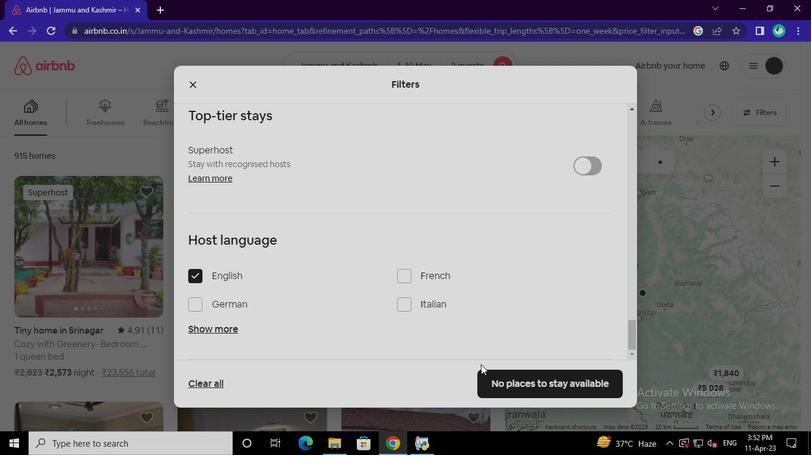 
Action: Mouse pressed left at (505, 377)
Screenshot: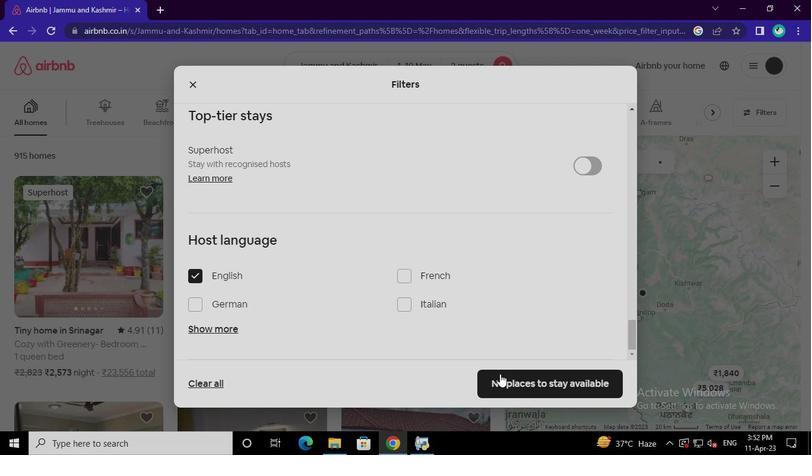 
Action: Mouse moved to (431, 444)
Screenshot: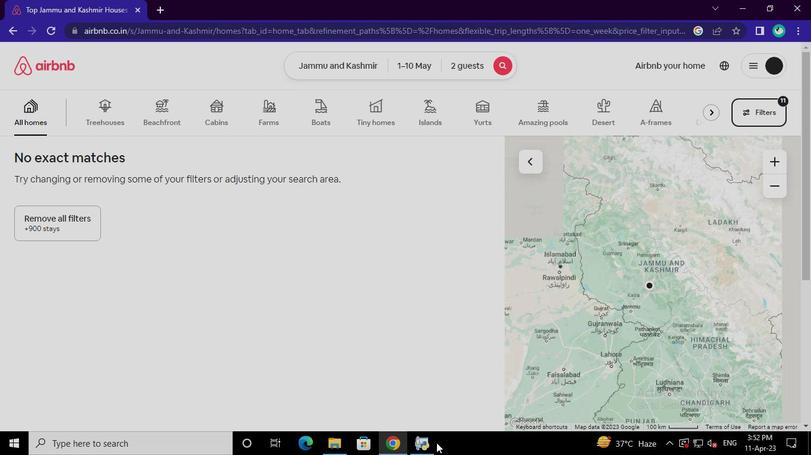 
Action: Mouse pressed left at (431, 444)
Screenshot: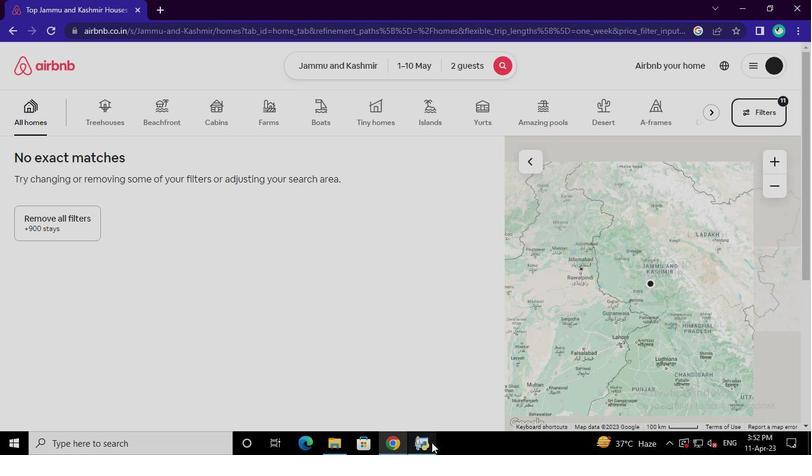 
Action: Mouse moved to (596, 17)
Screenshot: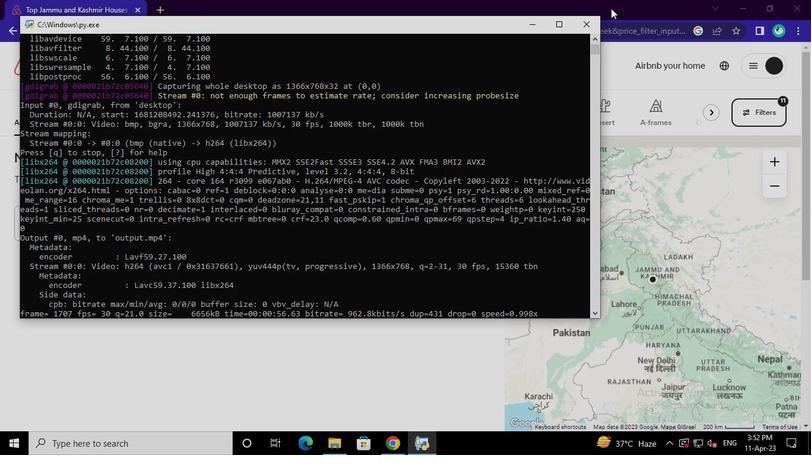 
Action: Mouse pressed left at (596, 17)
Screenshot: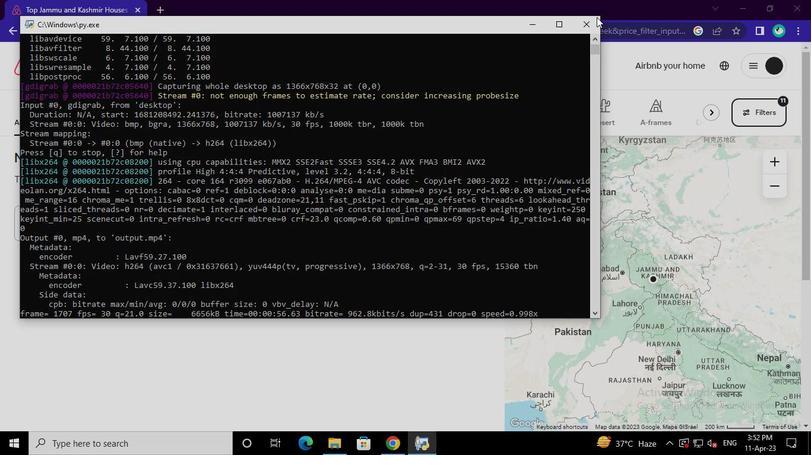 
